 Task: Look for space in Fraccionamiento Real Palmas, Mexico from 1st July, 2023 to 9th July, 2023 for 2 adults in price range Rs.8000 to Rs.15000. Place can be entire place with 1  bedroom having 1 bed and 1 bathroom. Property type can be house, flat, guest house. Booking option can be shelf check-in. Required host language is English.
Action: Mouse moved to (436, 91)
Screenshot: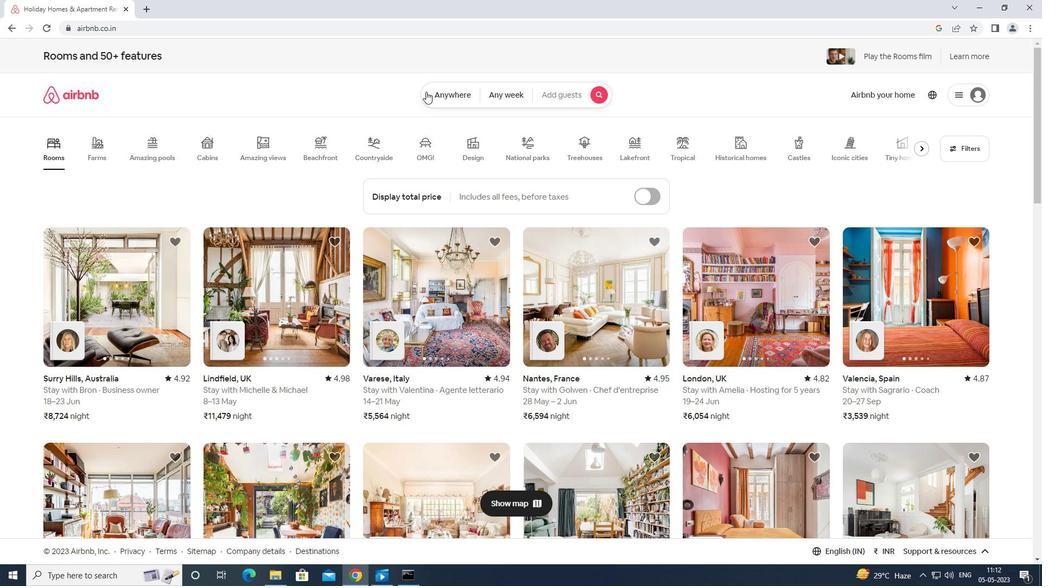 
Action: Mouse pressed left at (436, 91)
Screenshot: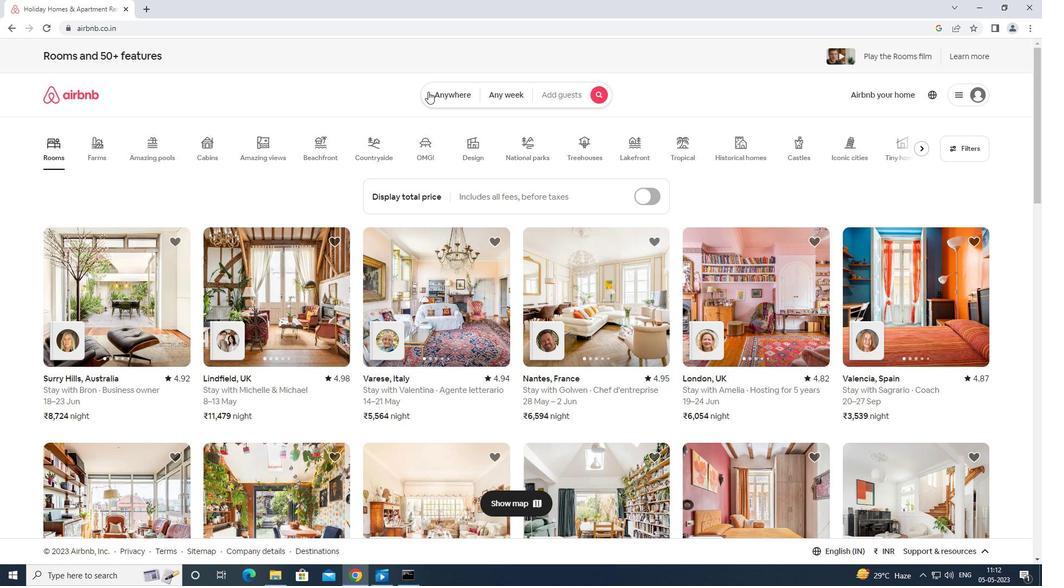 
Action: Mouse moved to (338, 135)
Screenshot: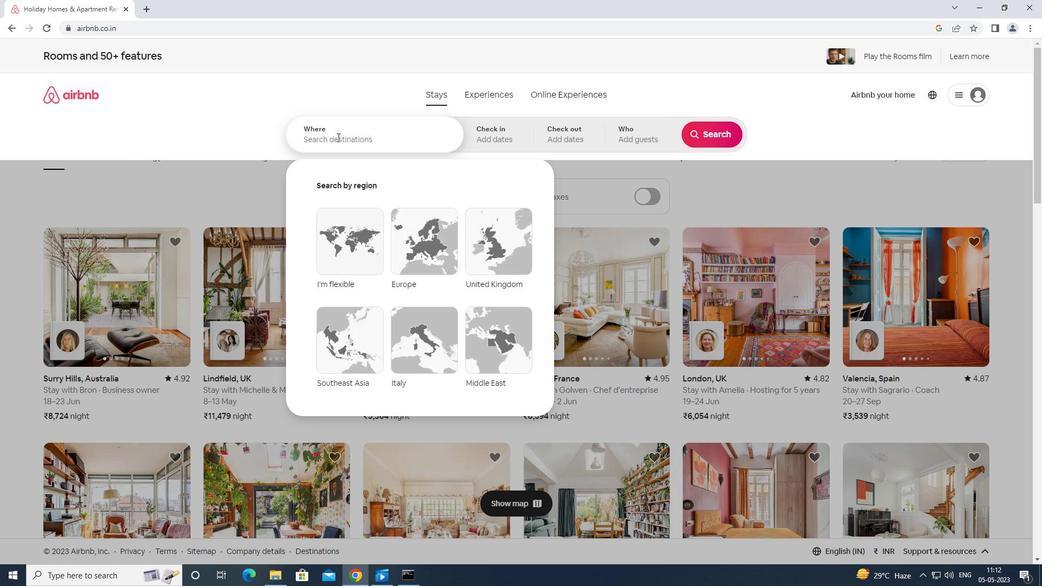 
Action: Mouse pressed left at (338, 135)
Screenshot: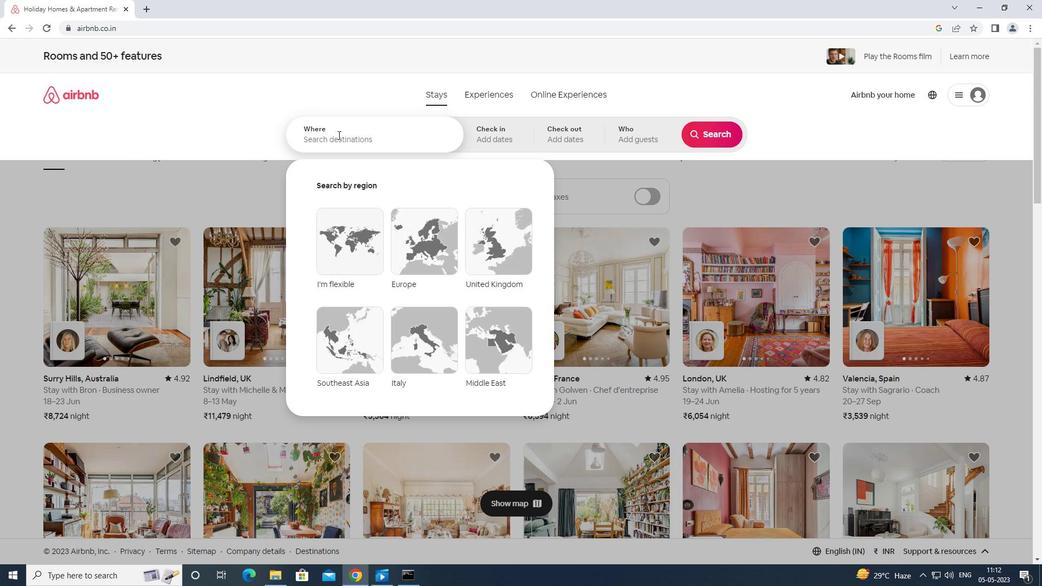 
Action: Key pressed <Key.shift>FRACCIONAMIENTO<Key.space>REAL<Key.space>PALMAS<Key.space>MEXICO<Key.enter>
Screenshot: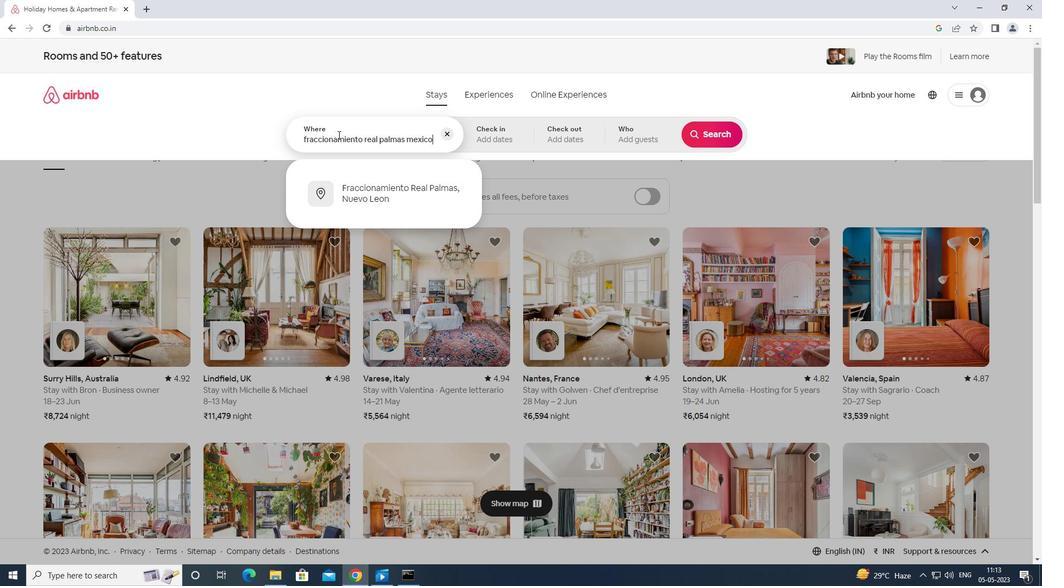 
Action: Mouse moved to (709, 211)
Screenshot: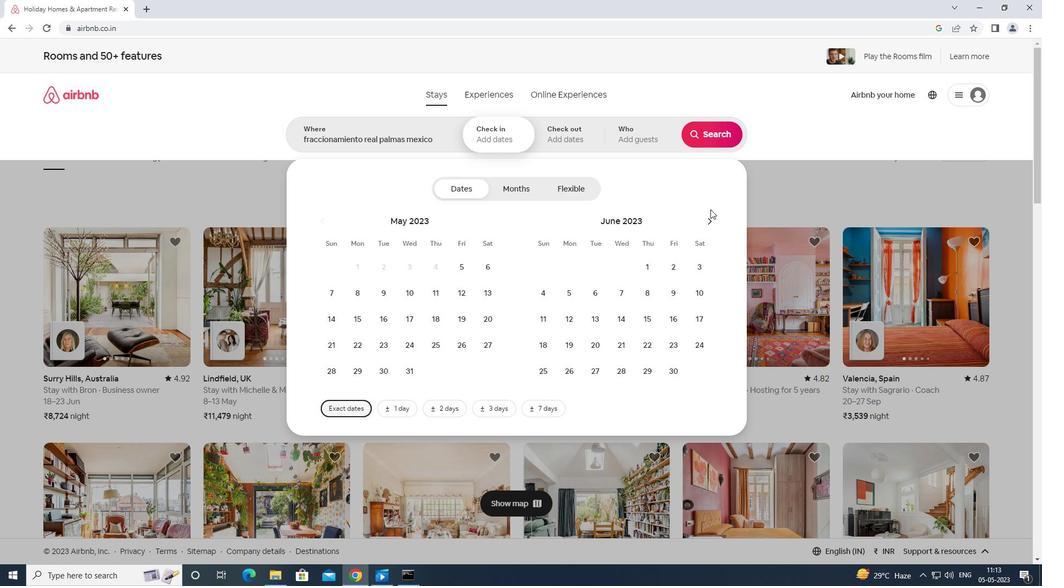 
Action: Mouse pressed left at (709, 211)
Screenshot: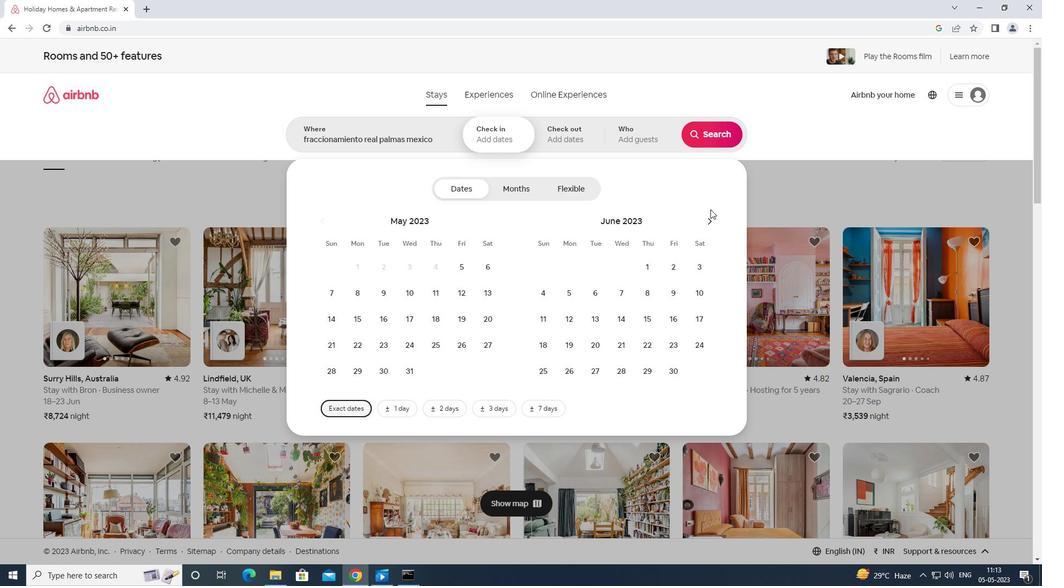 
Action: Mouse moved to (707, 218)
Screenshot: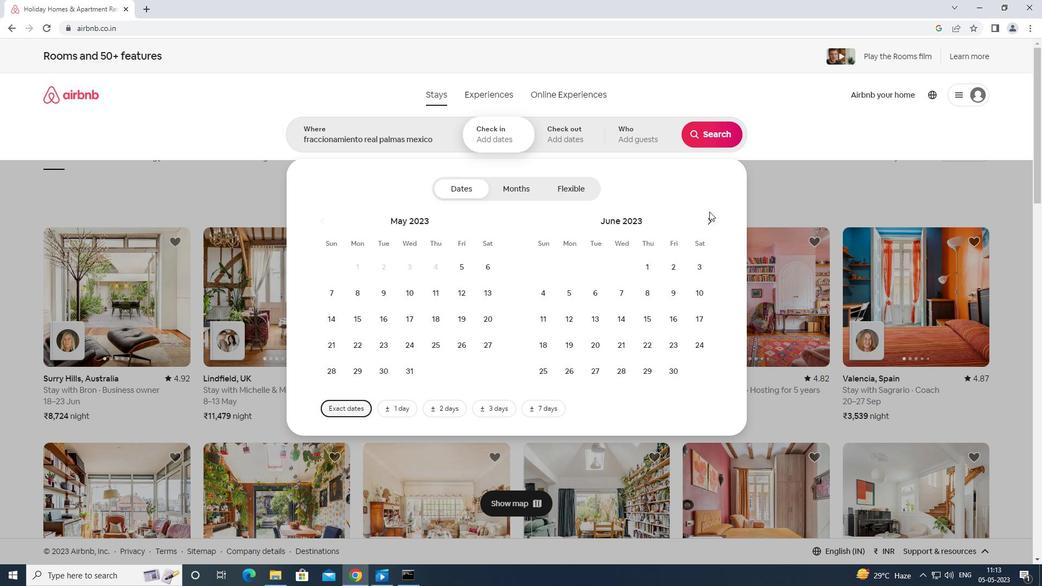 
Action: Mouse pressed left at (707, 218)
Screenshot: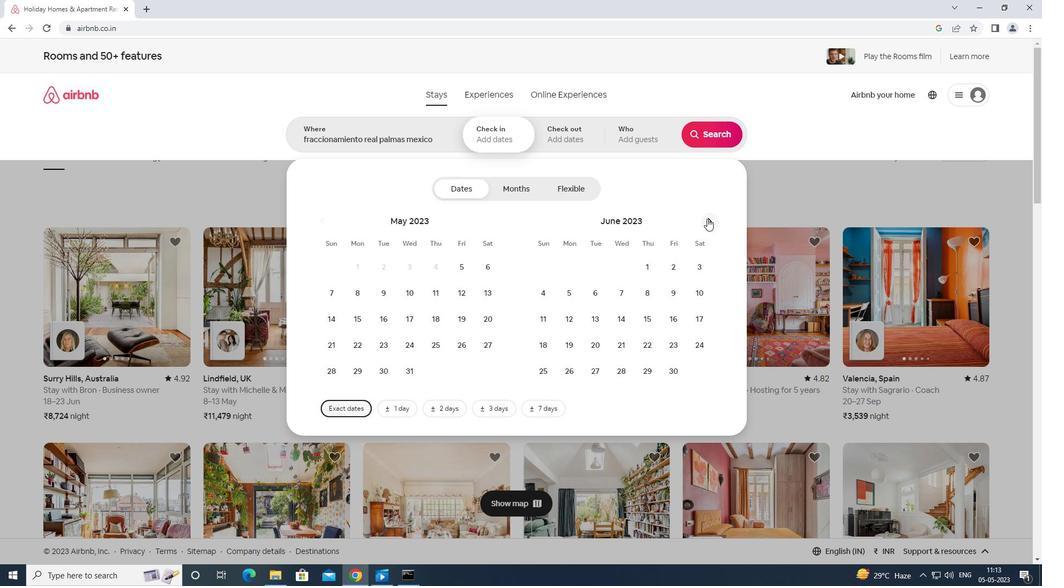 
Action: Mouse moved to (697, 270)
Screenshot: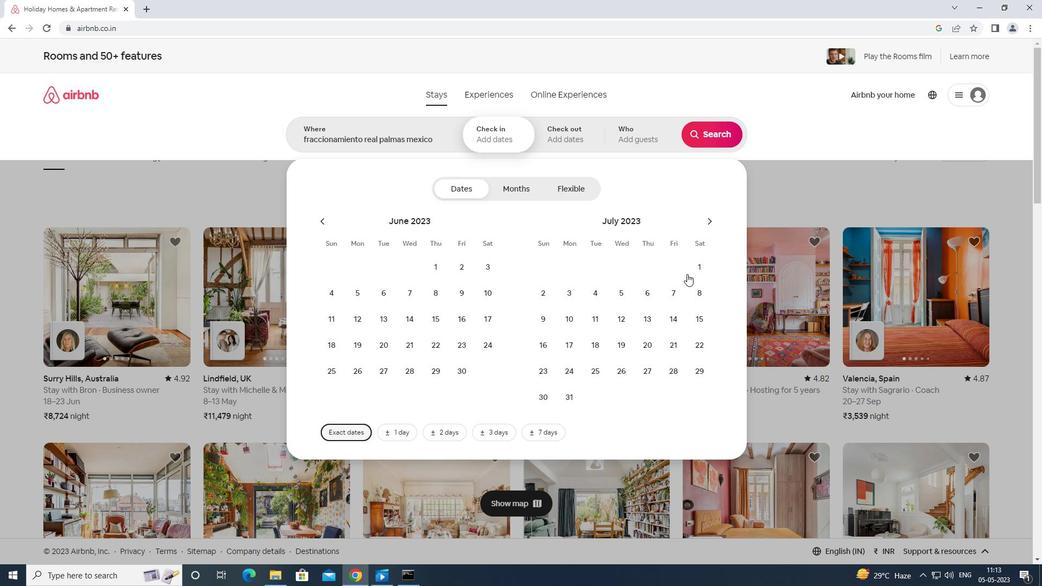 
Action: Mouse pressed left at (697, 270)
Screenshot: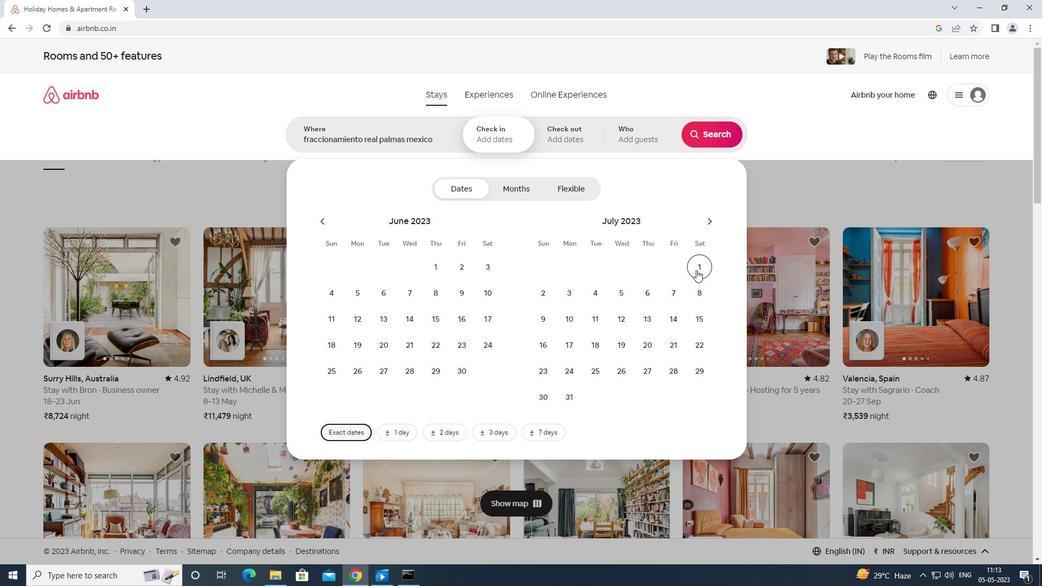 
Action: Mouse moved to (543, 317)
Screenshot: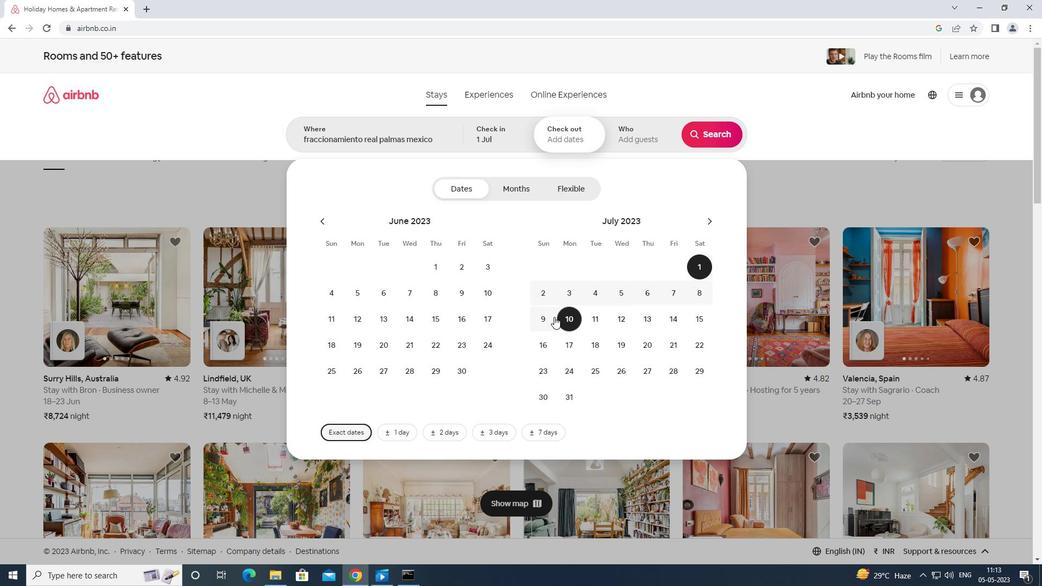 
Action: Mouse pressed left at (543, 317)
Screenshot: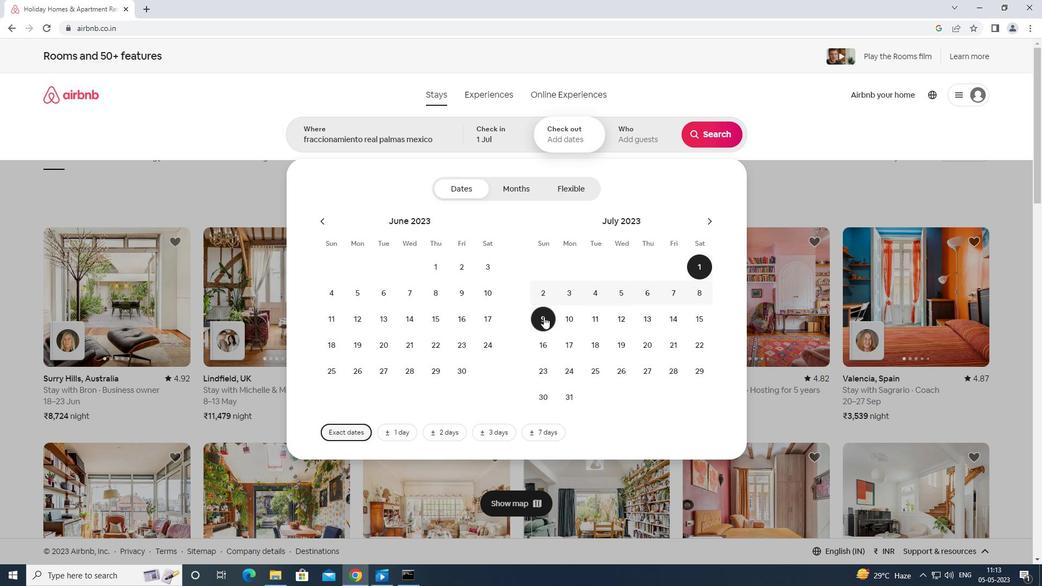 
Action: Mouse moved to (651, 142)
Screenshot: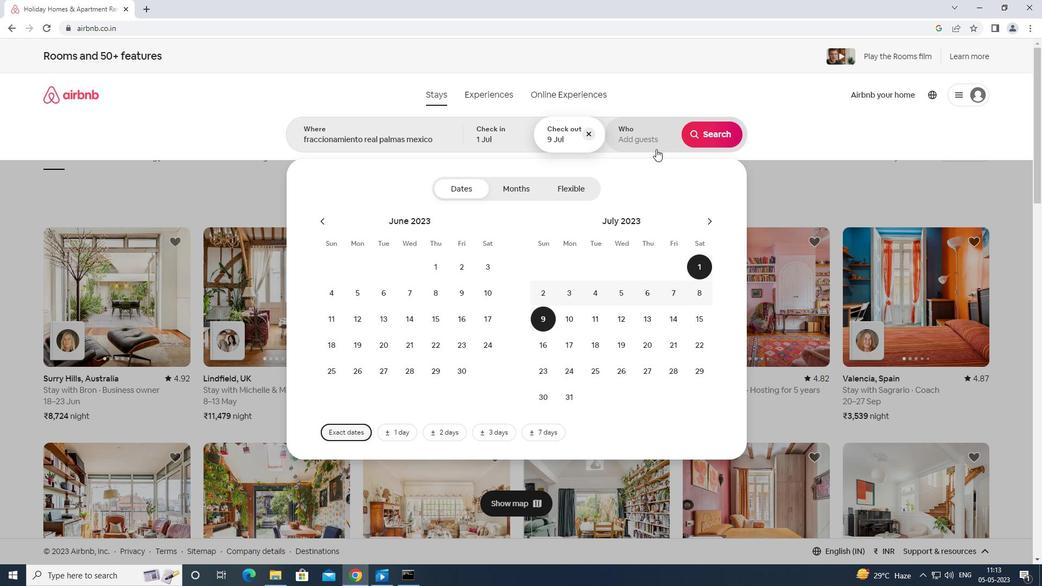 
Action: Mouse pressed left at (651, 142)
Screenshot: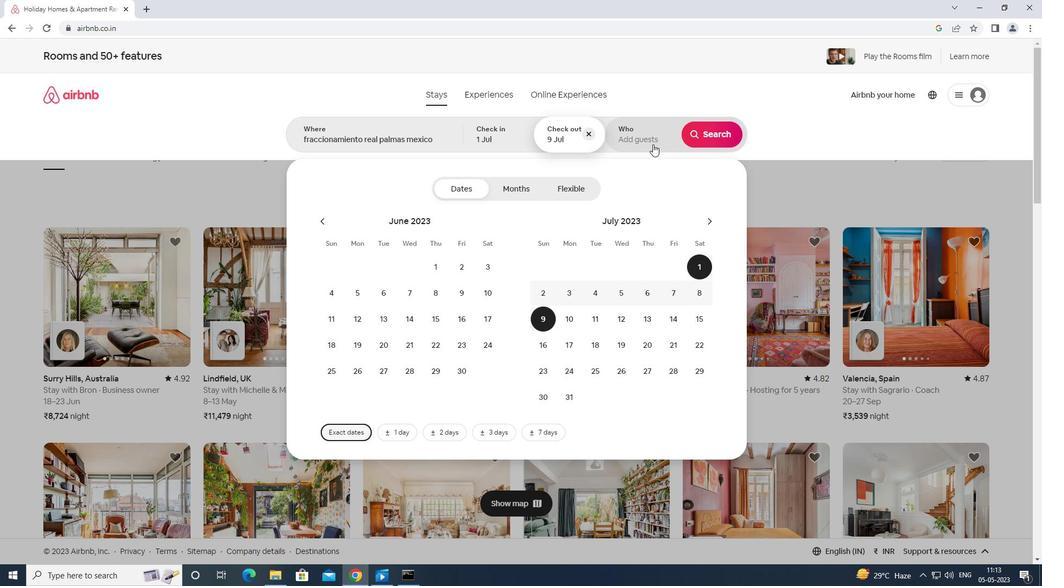 
Action: Mouse moved to (717, 194)
Screenshot: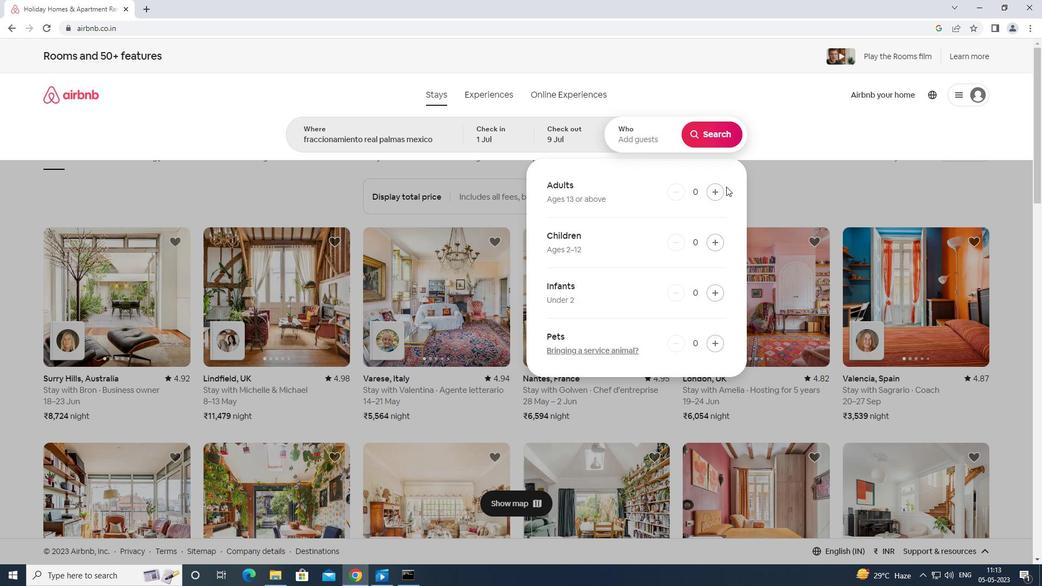 
Action: Mouse pressed left at (717, 194)
Screenshot: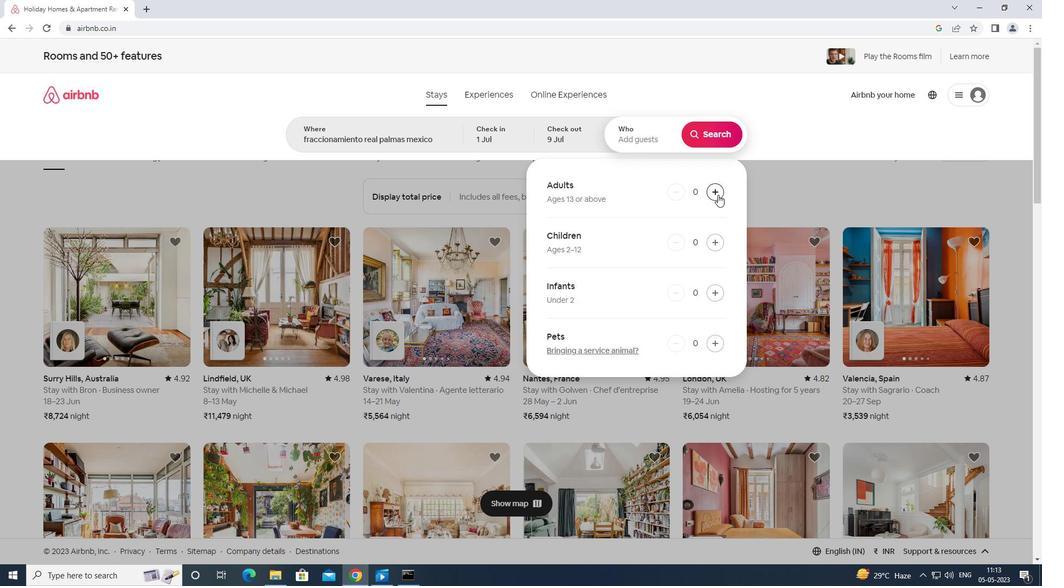 
Action: Mouse pressed left at (717, 194)
Screenshot: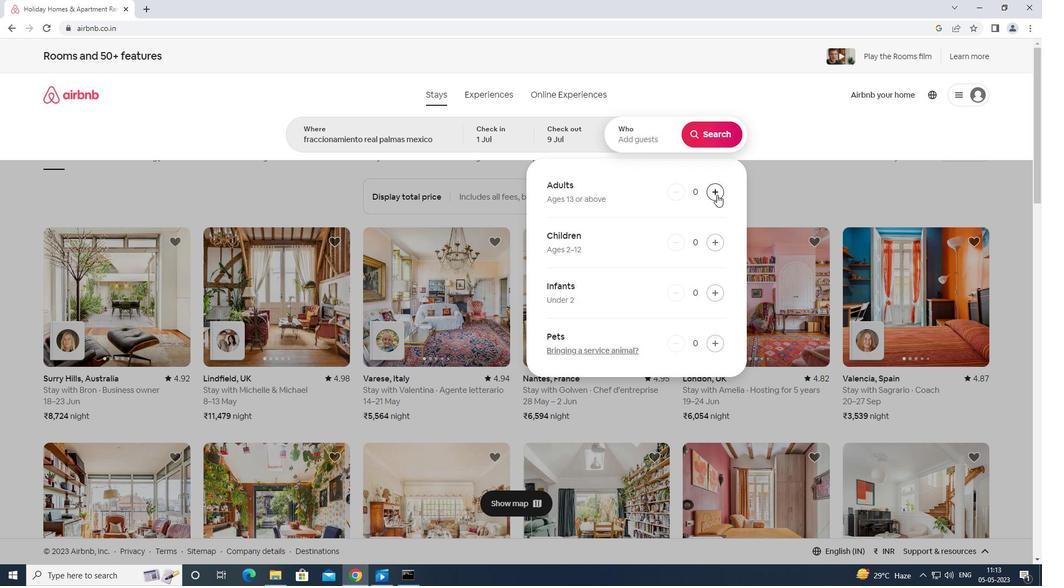 
Action: Mouse moved to (719, 138)
Screenshot: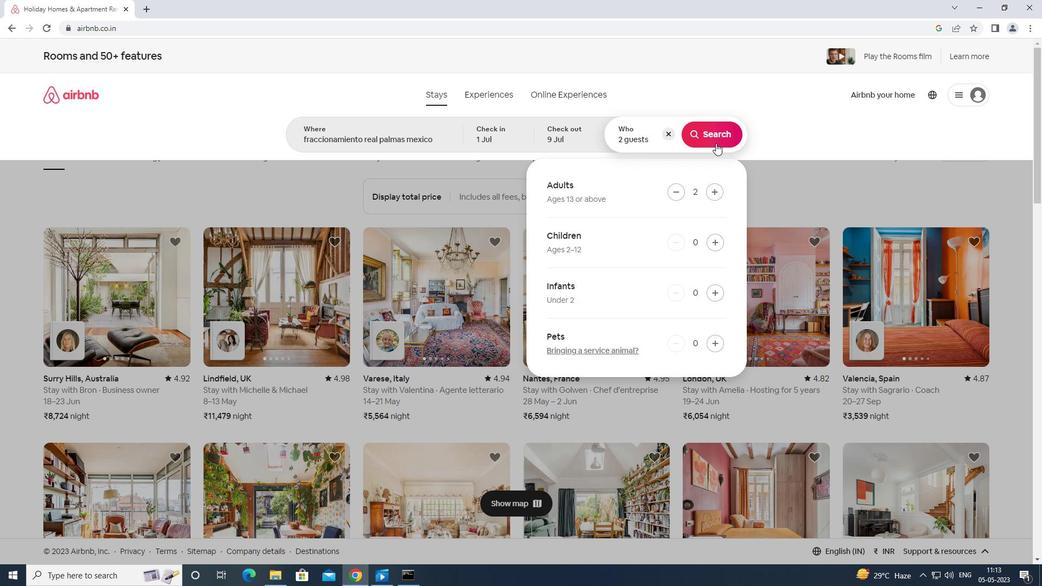 
Action: Mouse pressed left at (719, 138)
Screenshot: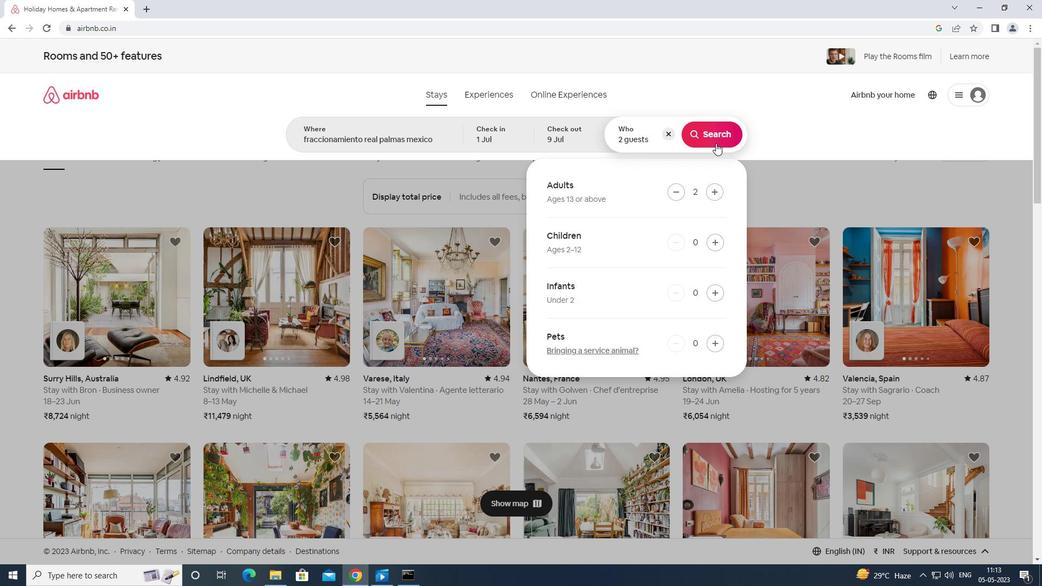 
Action: Mouse moved to (1009, 108)
Screenshot: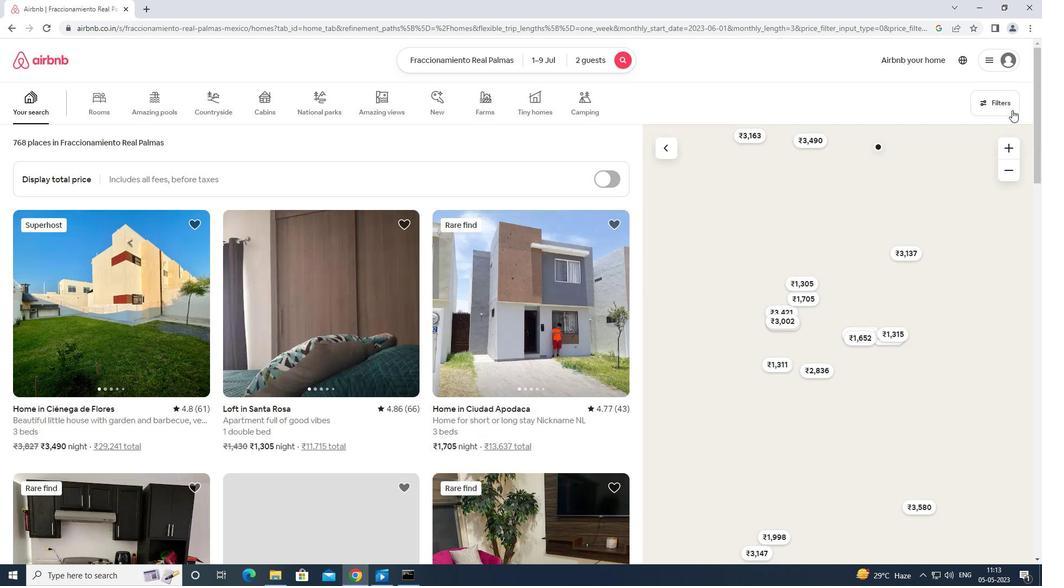 
Action: Mouse pressed left at (1009, 108)
Screenshot: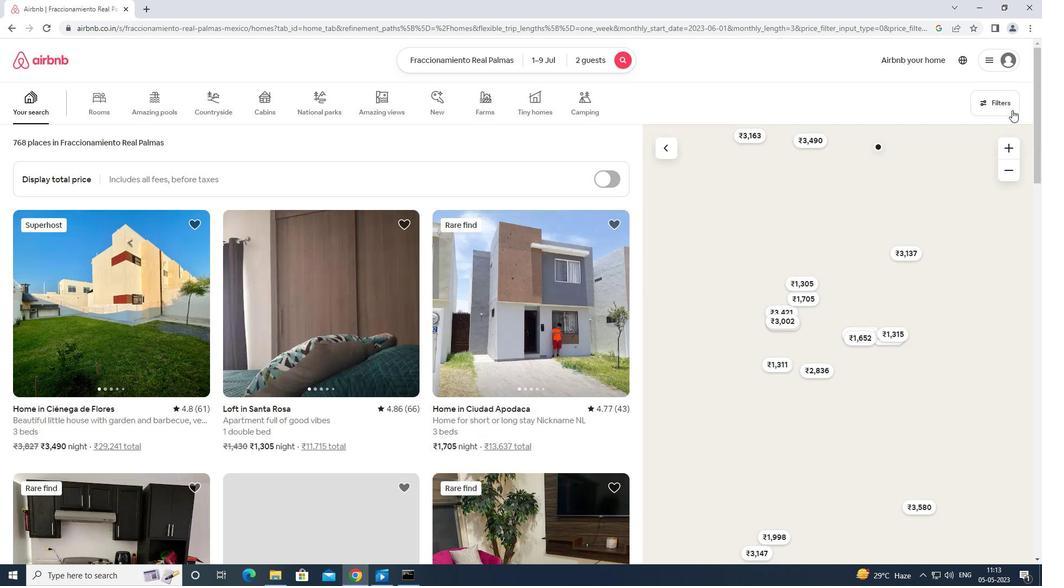 
Action: Mouse moved to (401, 363)
Screenshot: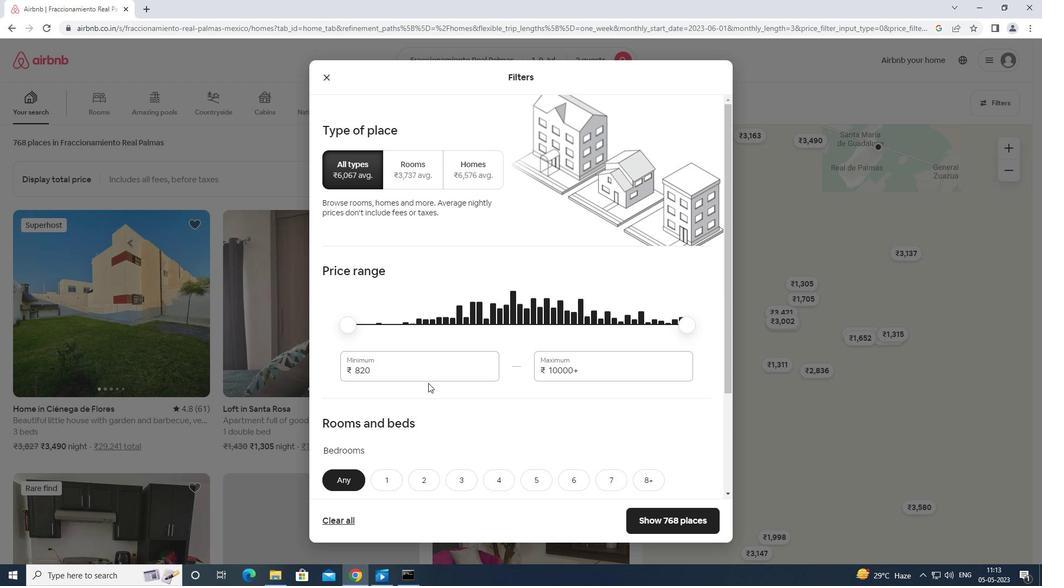 
Action: Mouse pressed left at (401, 363)
Screenshot: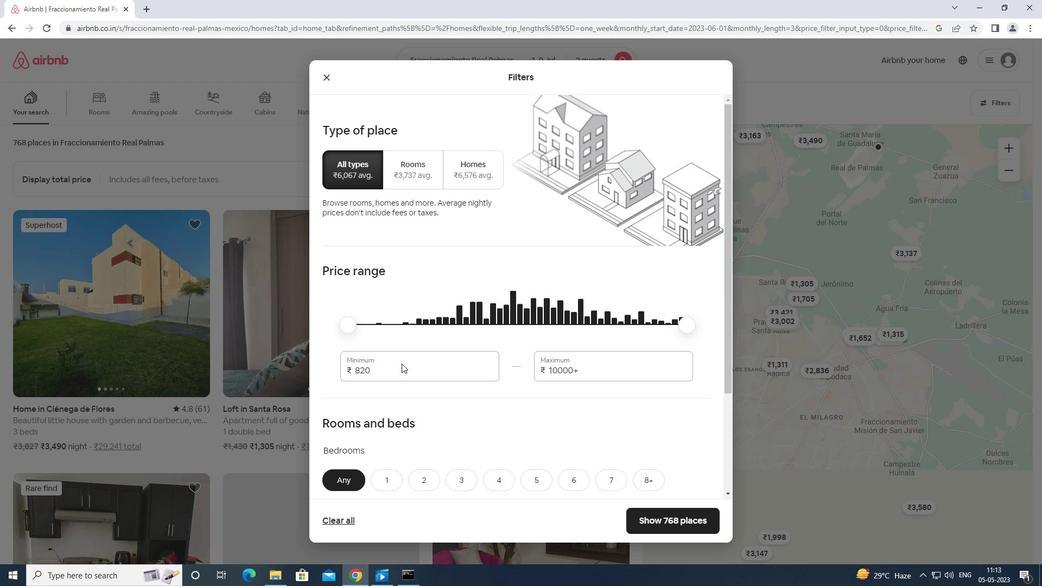 
Action: Key pressed <Key.backspace><Key.backspace><Key.backspace><Key.backspace><Key.backspace>8000
Screenshot: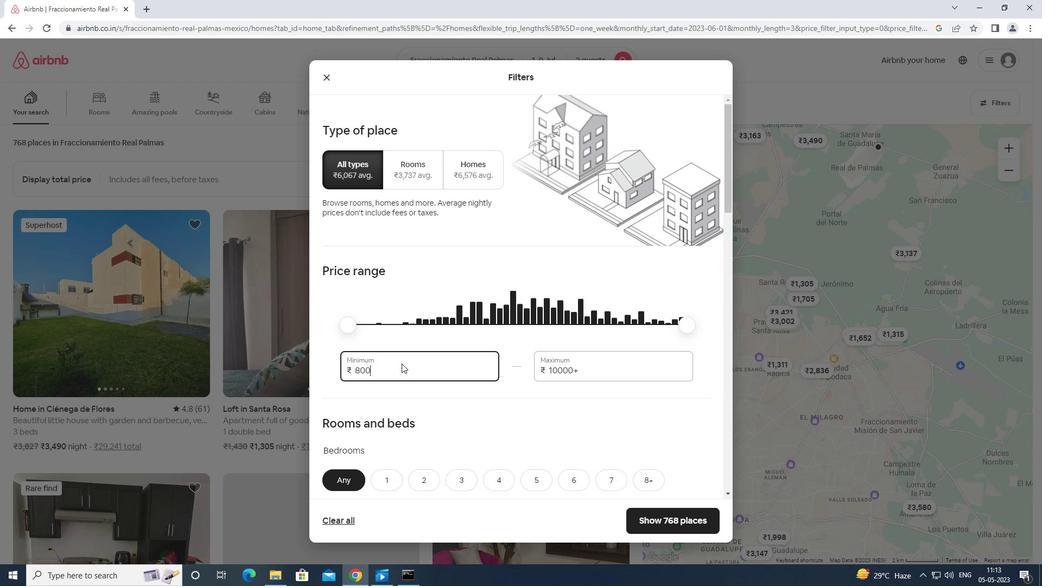 
Action: Mouse moved to (588, 370)
Screenshot: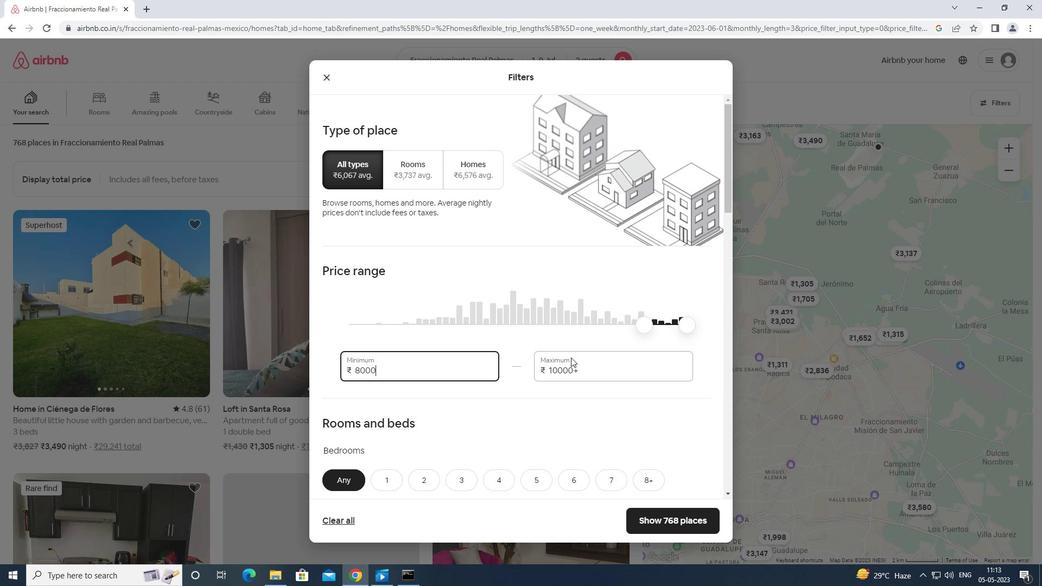 
Action: Mouse pressed left at (588, 370)
Screenshot: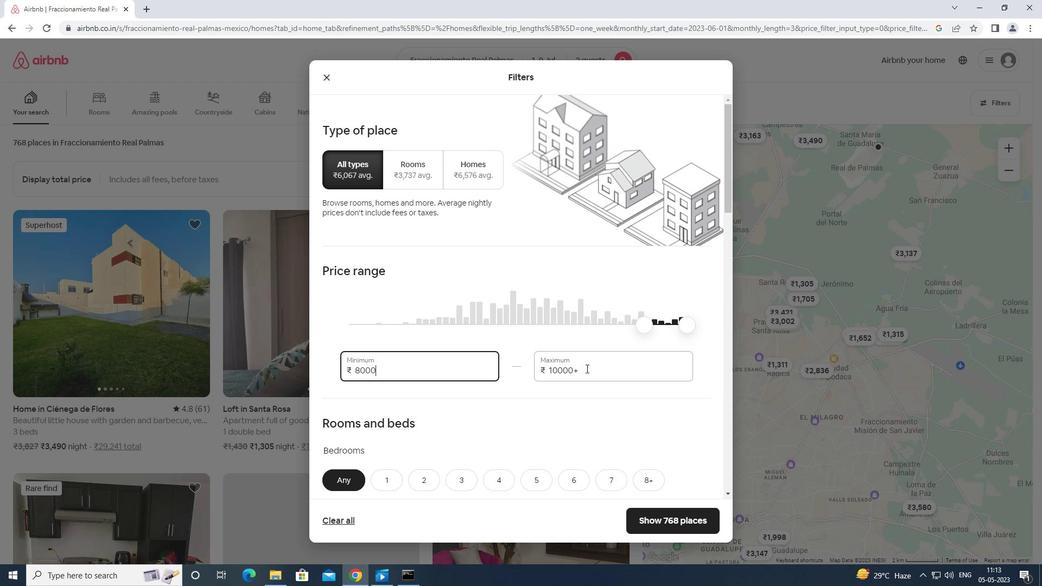 
Action: Key pressed <Key.backspace>
Screenshot: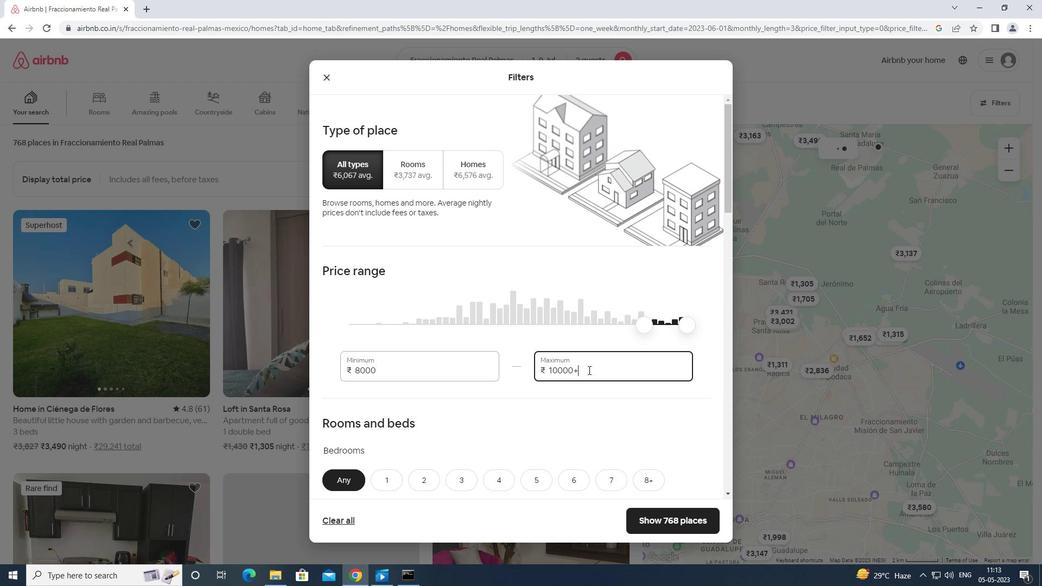 
Action: Mouse moved to (587, 370)
Screenshot: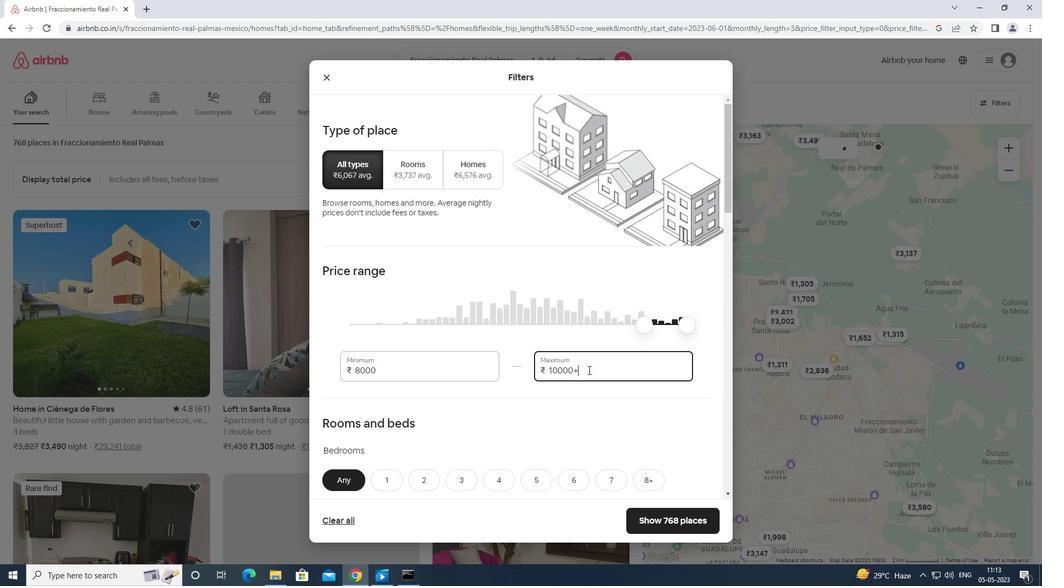 
Action: Key pressed <Key.backspace><Key.backspace><Key.backspace><Key.backspace><Key.backspace><Key.backspace><Key.backspace><Key.backspace><Key.backspace><Key.backspace><Key.backspace><Key.backspace>
Screenshot: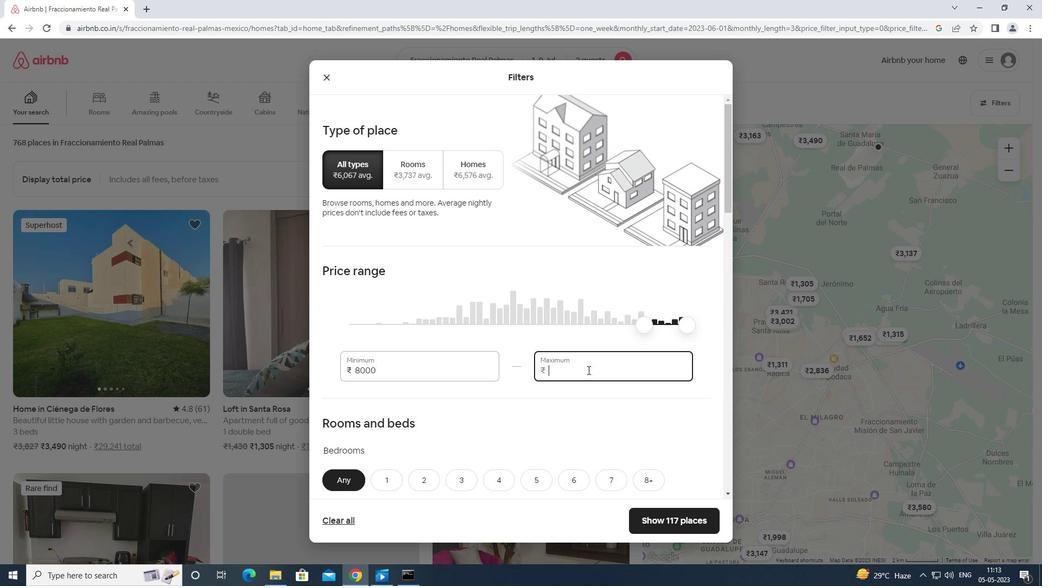 
Action: Mouse moved to (587, 370)
Screenshot: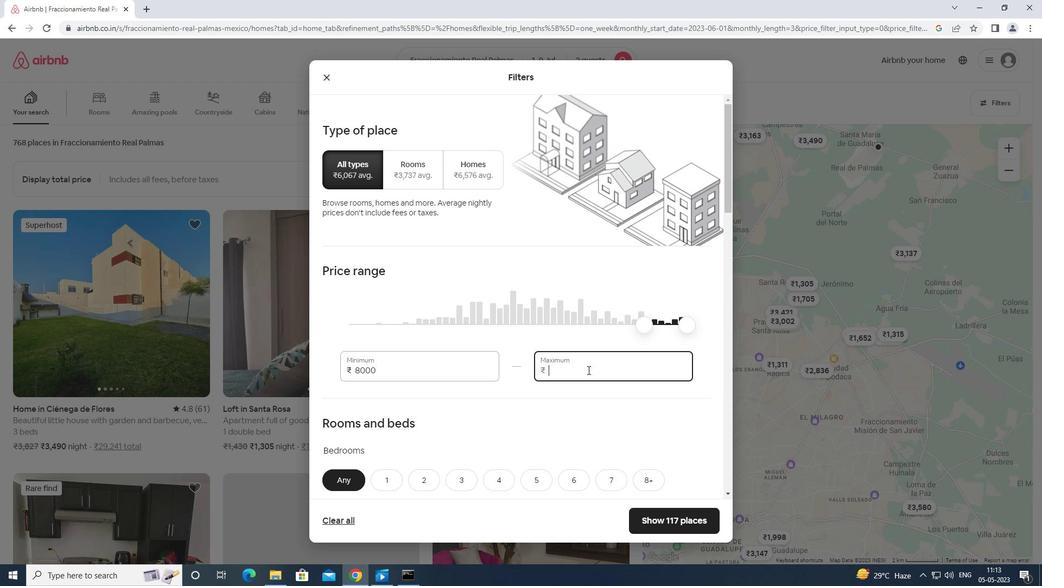 
Action: Key pressed 15000
Screenshot: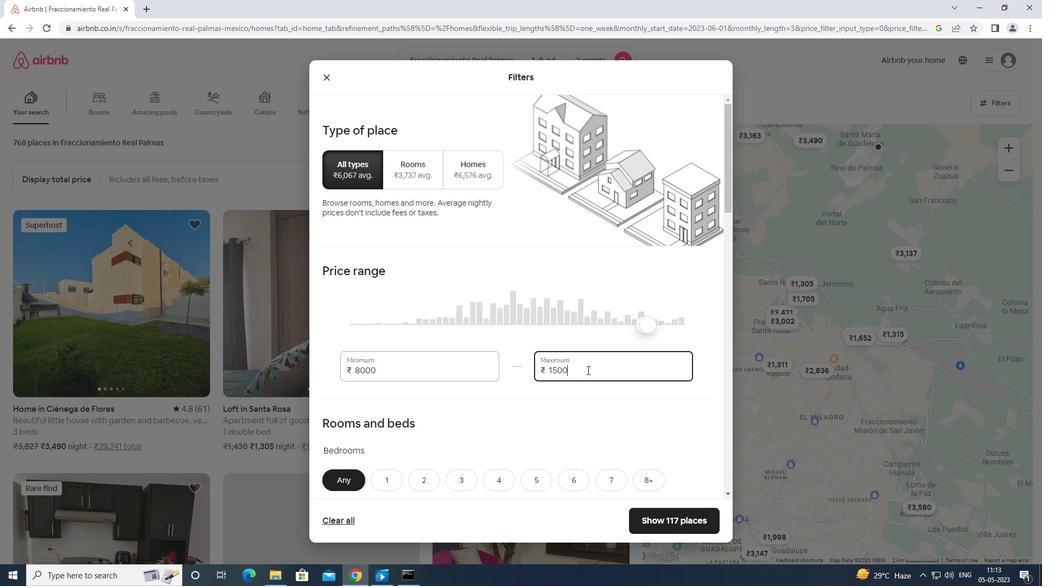 
Action: Mouse moved to (562, 358)
Screenshot: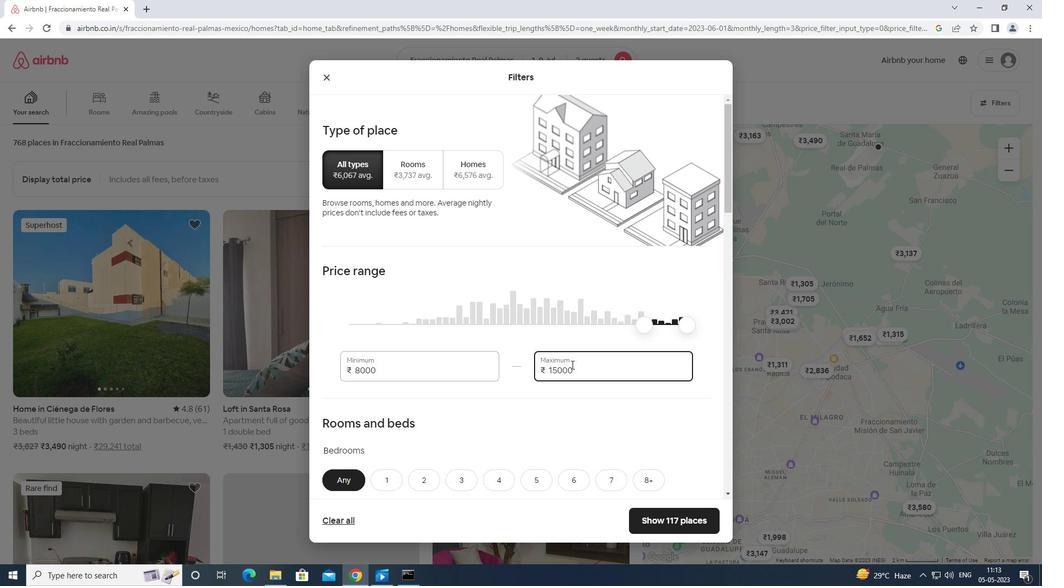 
Action: Mouse scrolled (562, 358) with delta (0, 0)
Screenshot: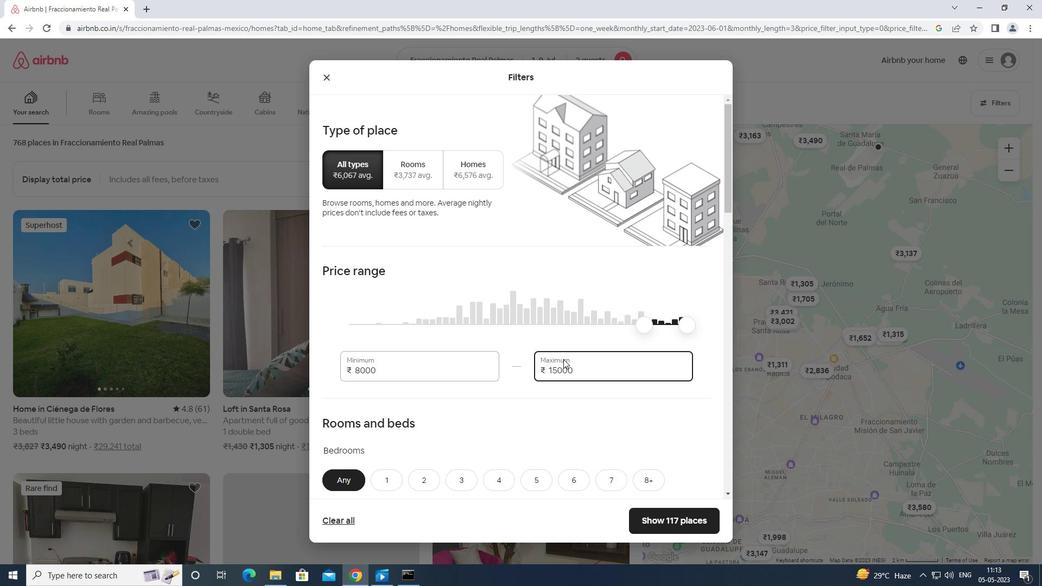 
Action: Mouse scrolled (562, 358) with delta (0, 0)
Screenshot: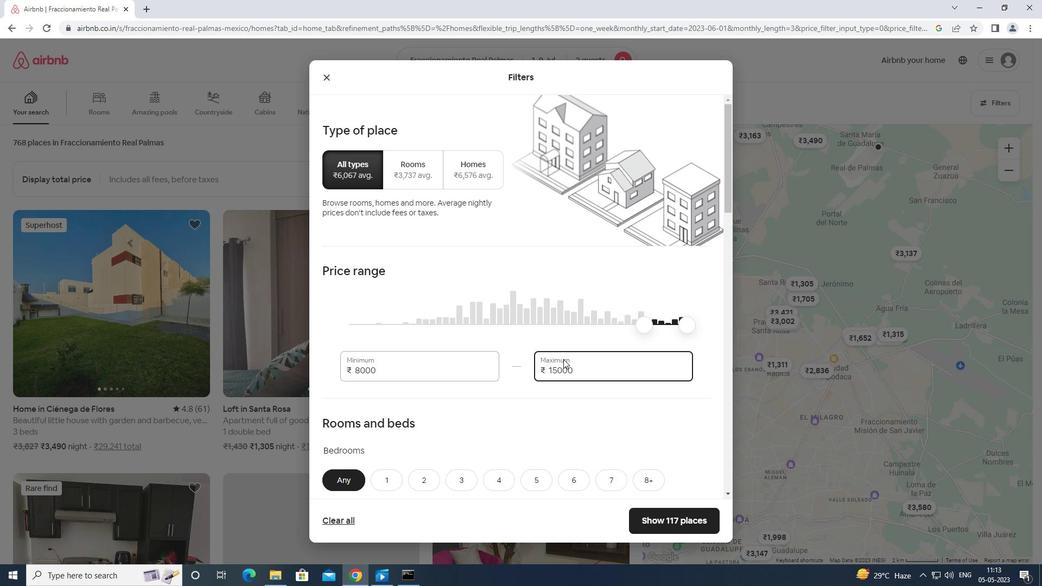 
Action: Mouse scrolled (562, 358) with delta (0, 0)
Screenshot: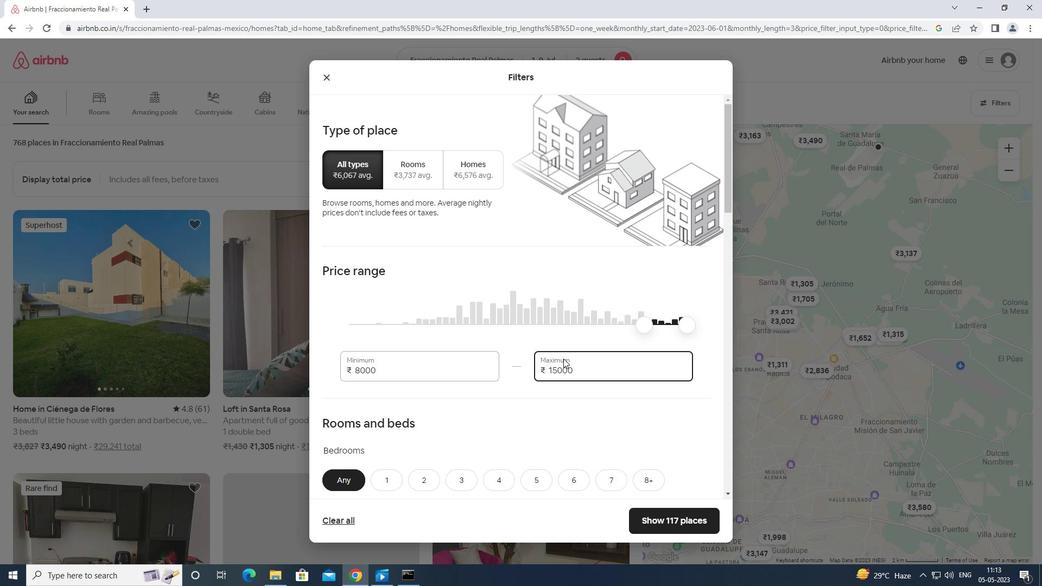 
Action: Mouse moved to (386, 313)
Screenshot: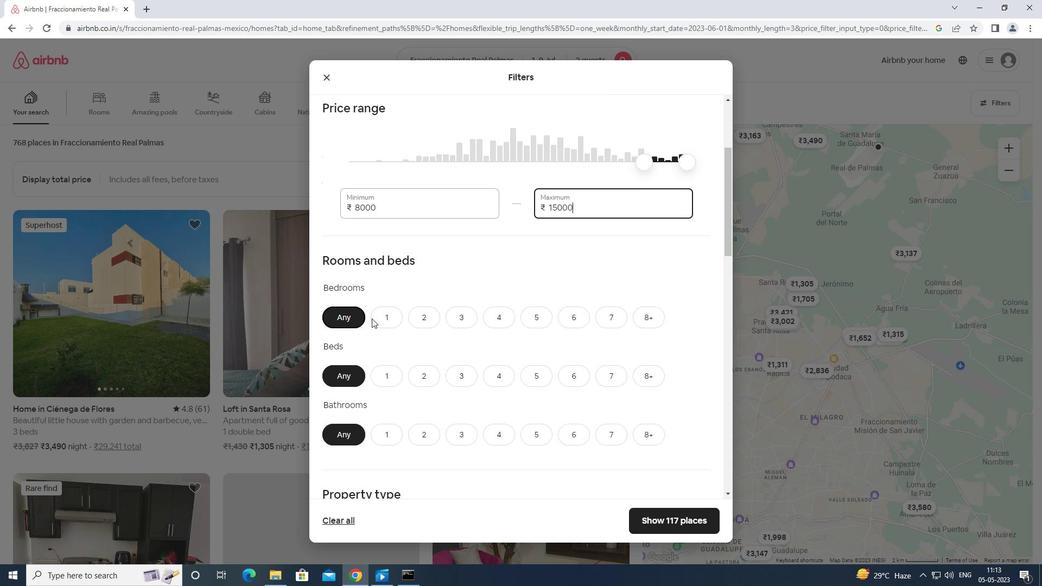 
Action: Mouse pressed left at (386, 313)
Screenshot: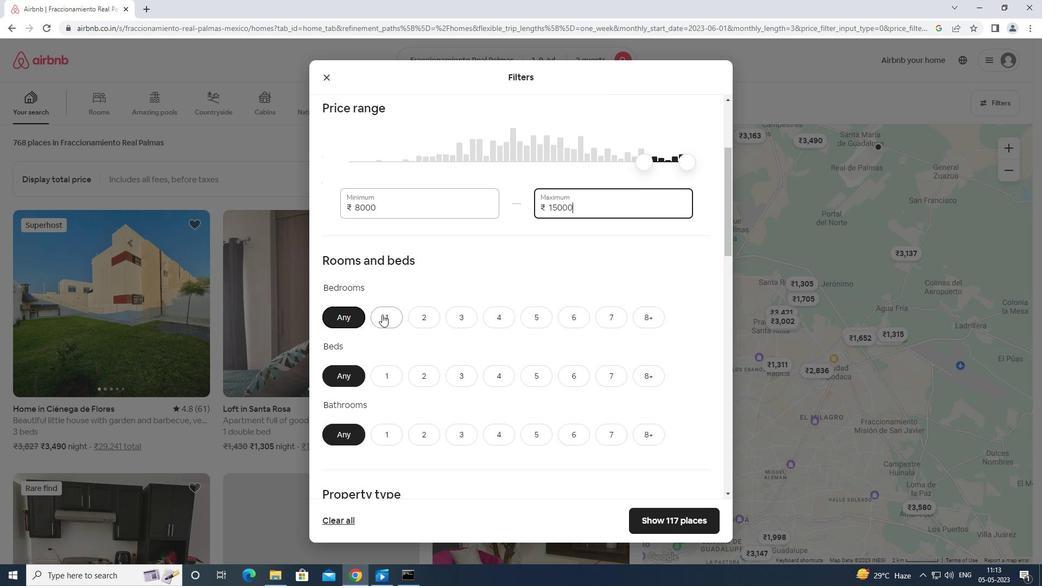 
Action: Mouse moved to (390, 380)
Screenshot: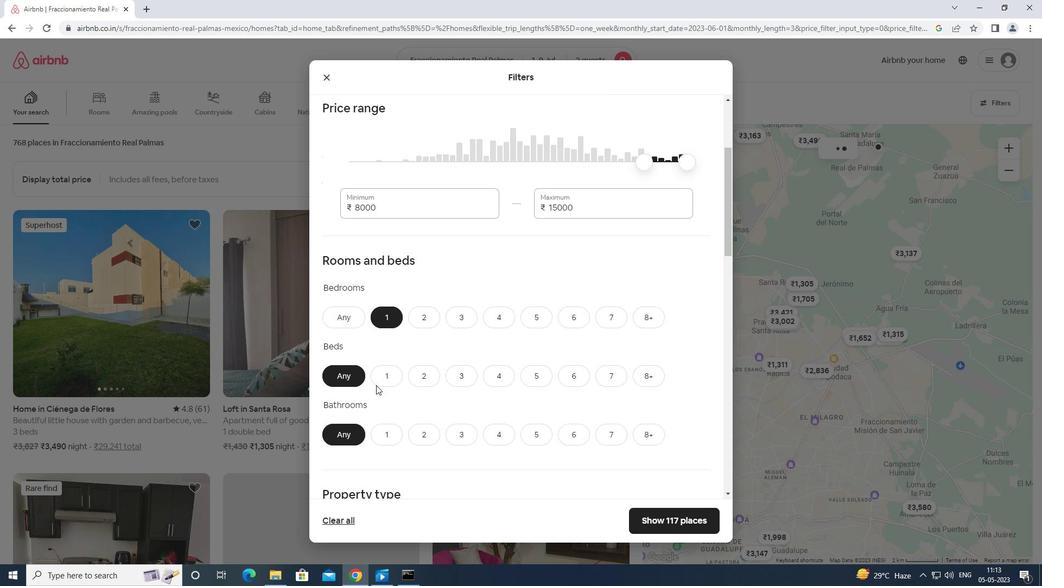 
Action: Mouse pressed left at (390, 380)
Screenshot: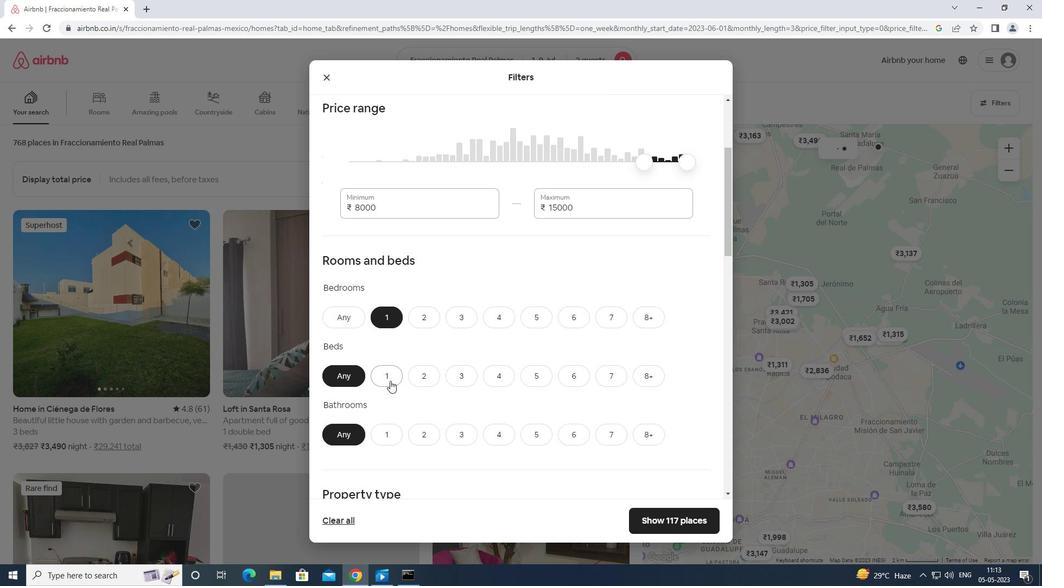 
Action: Mouse moved to (392, 431)
Screenshot: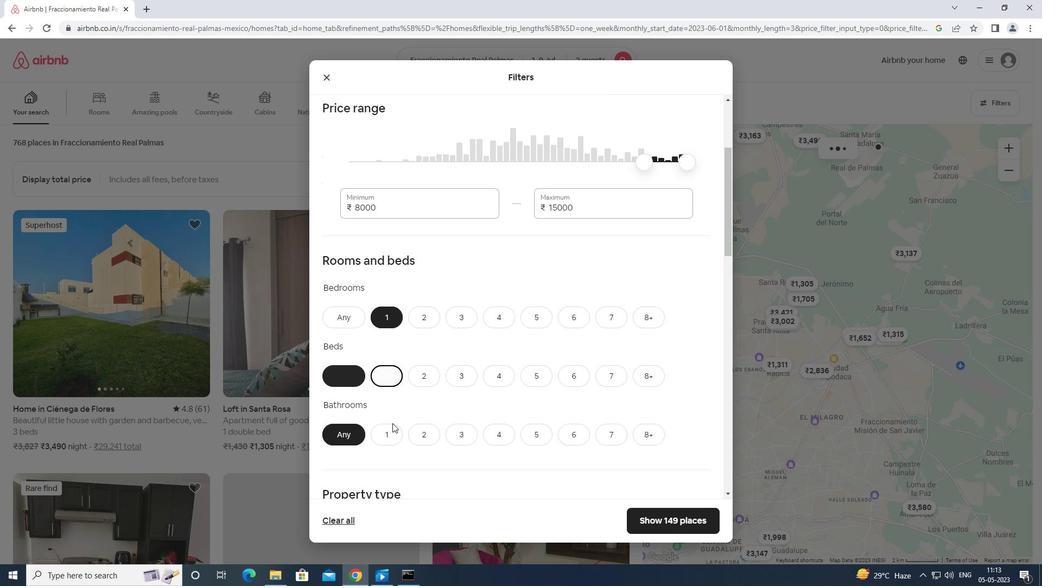 
Action: Mouse pressed left at (392, 431)
Screenshot: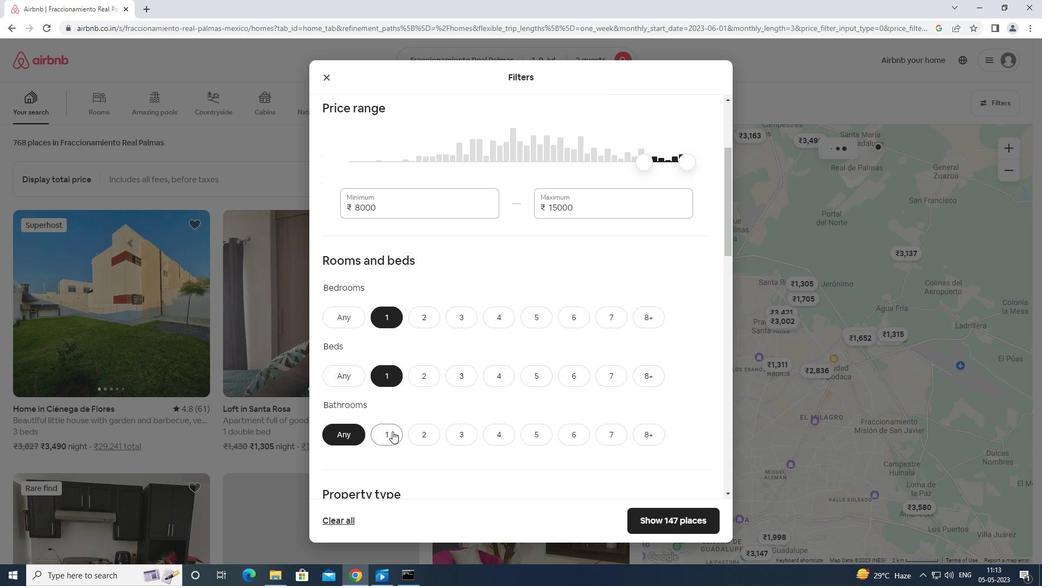 
Action: Mouse scrolled (392, 431) with delta (0, 0)
Screenshot: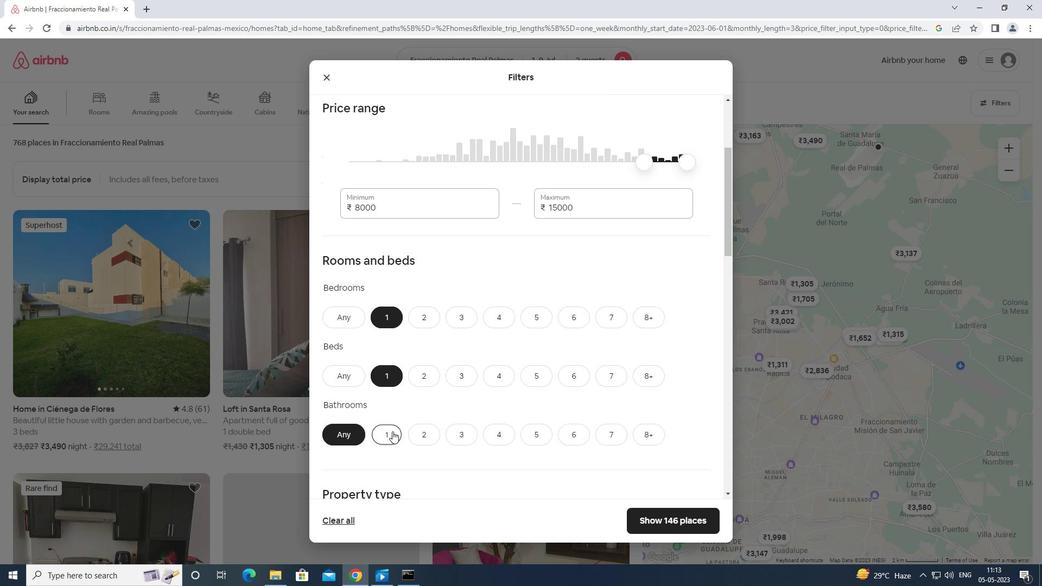 
Action: Mouse scrolled (392, 431) with delta (0, 0)
Screenshot: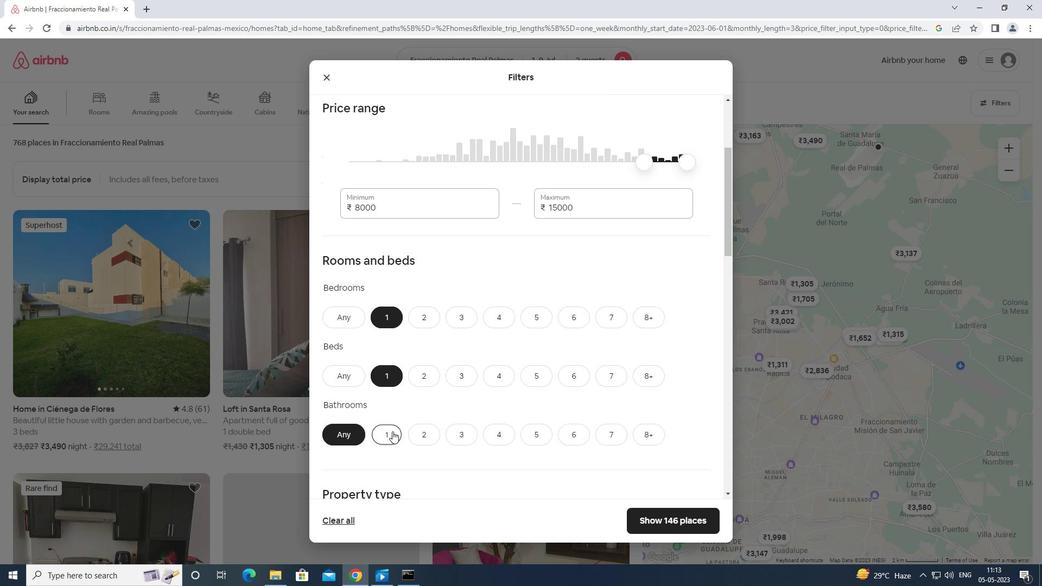 
Action: Mouse scrolled (392, 431) with delta (0, 0)
Screenshot: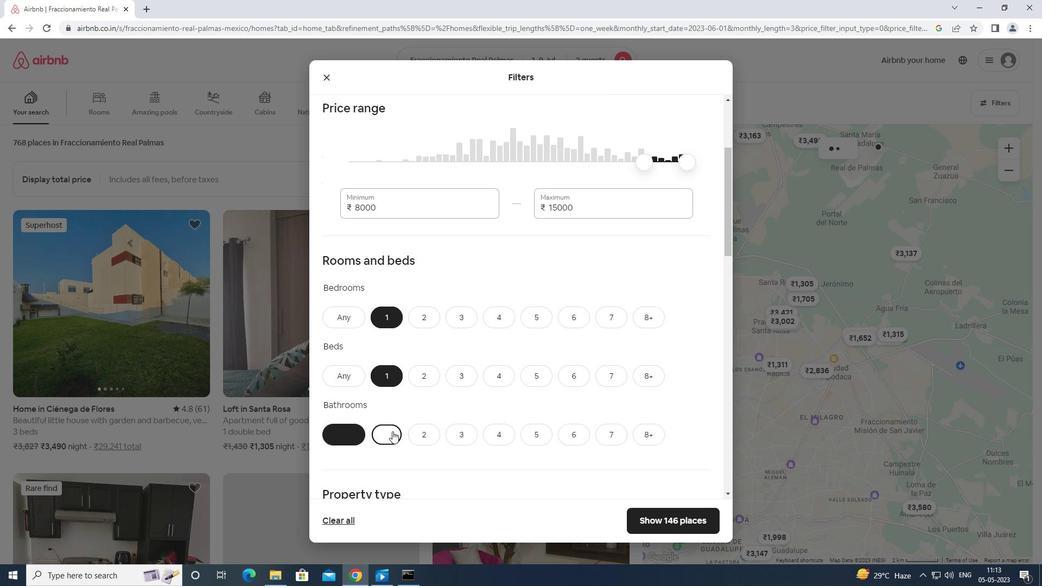 
Action: Mouse moved to (360, 392)
Screenshot: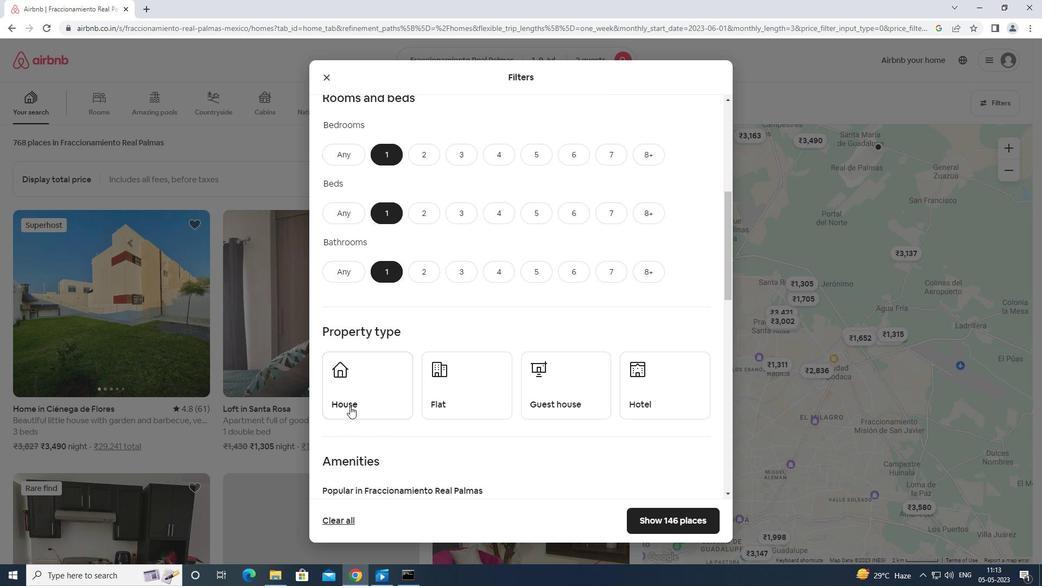 
Action: Mouse pressed left at (360, 392)
Screenshot: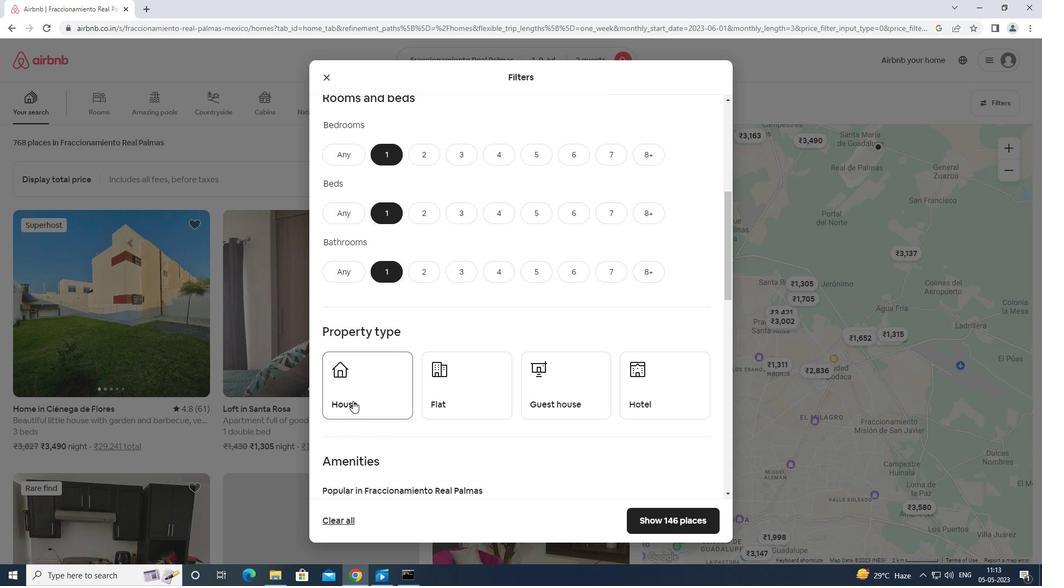
Action: Mouse moved to (458, 382)
Screenshot: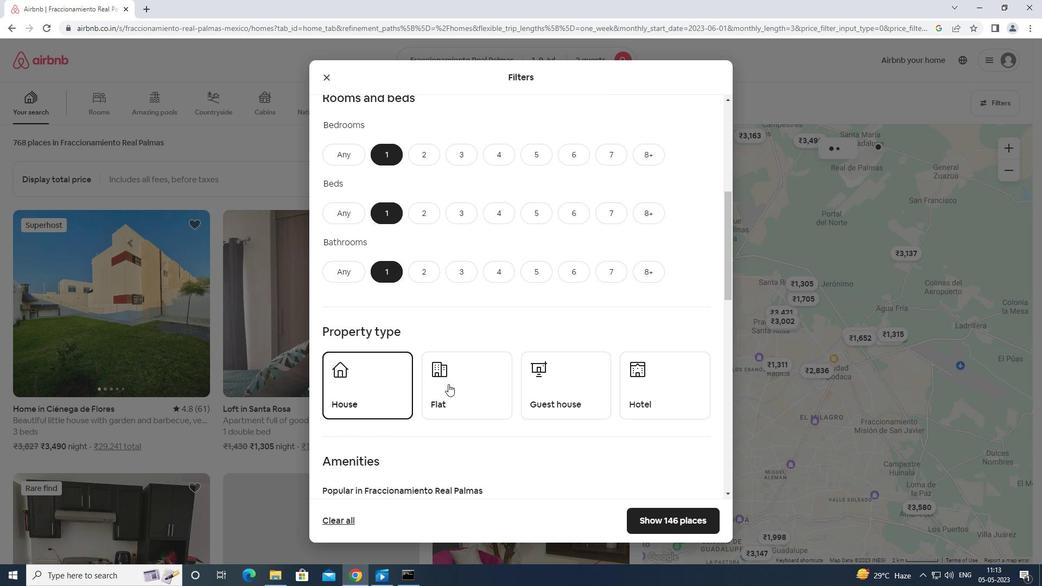 
Action: Mouse pressed left at (458, 382)
Screenshot: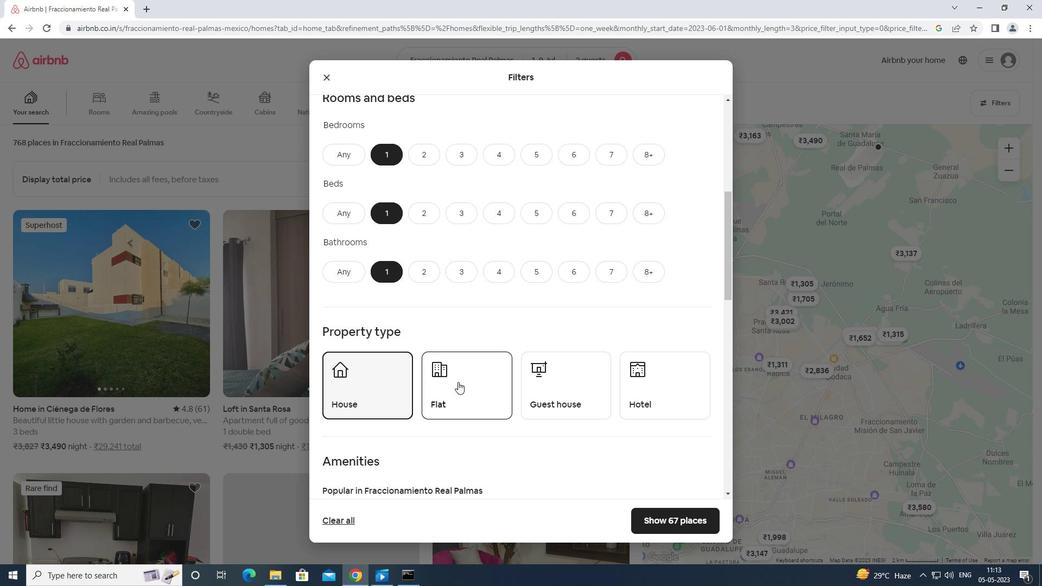 
Action: Mouse moved to (555, 386)
Screenshot: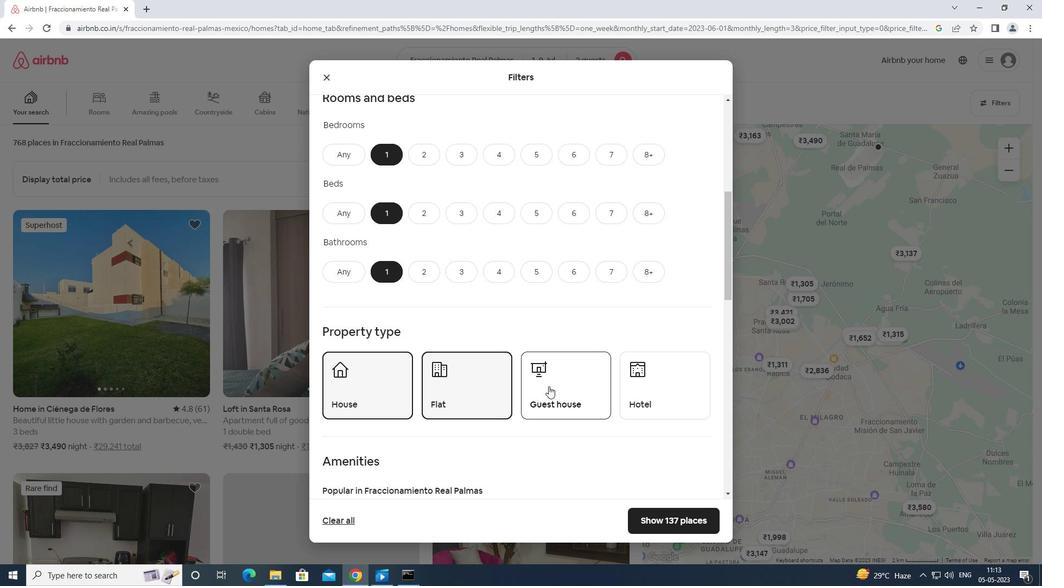 
Action: Mouse pressed left at (555, 386)
Screenshot: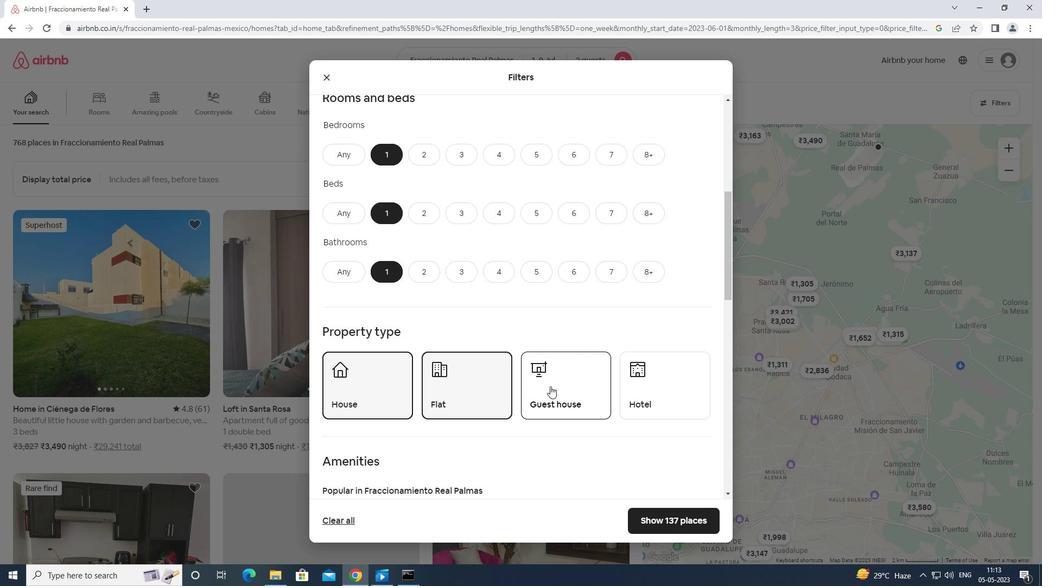 
Action: Mouse moved to (558, 382)
Screenshot: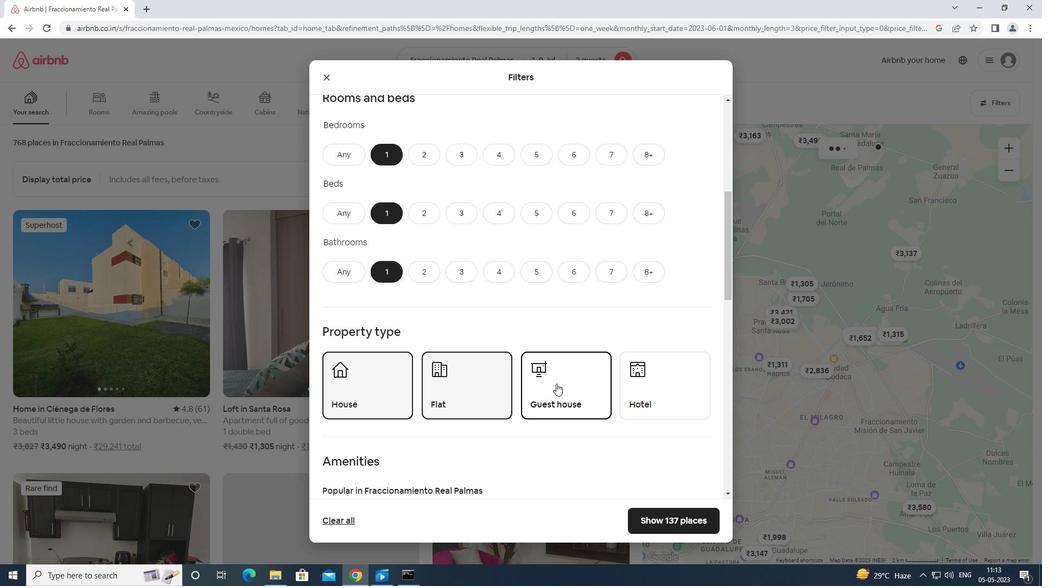 
Action: Mouse scrolled (558, 381) with delta (0, 0)
Screenshot: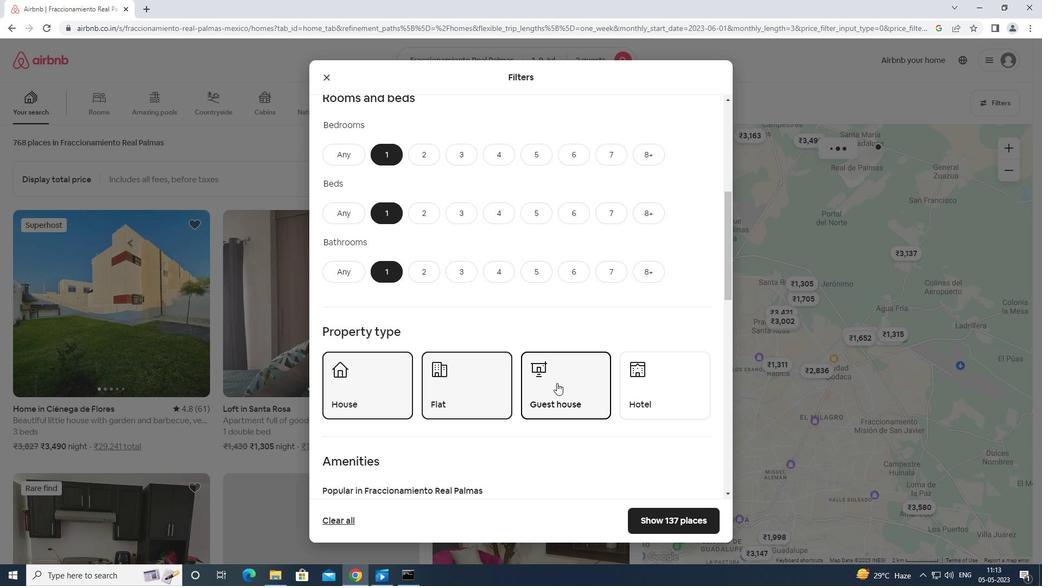 
Action: Mouse scrolled (558, 381) with delta (0, 0)
Screenshot: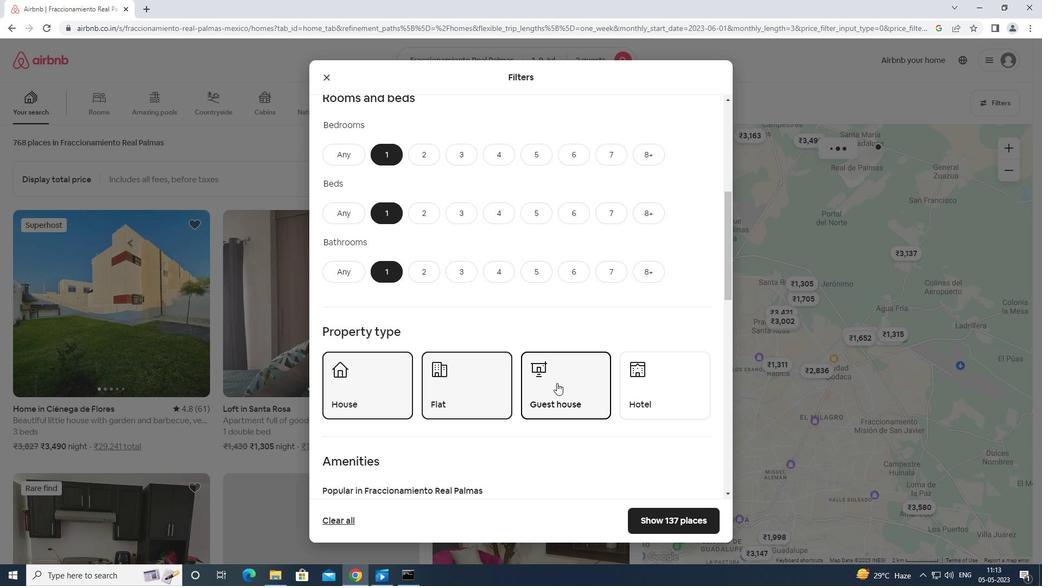 
Action: Mouse scrolled (558, 381) with delta (0, 0)
Screenshot: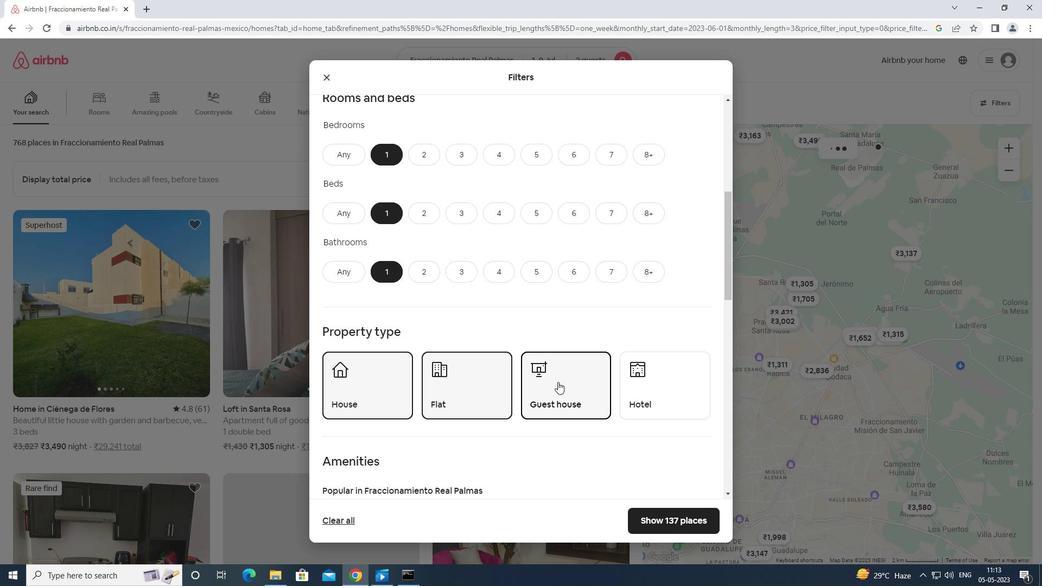 
Action: Mouse scrolled (558, 381) with delta (0, 0)
Screenshot: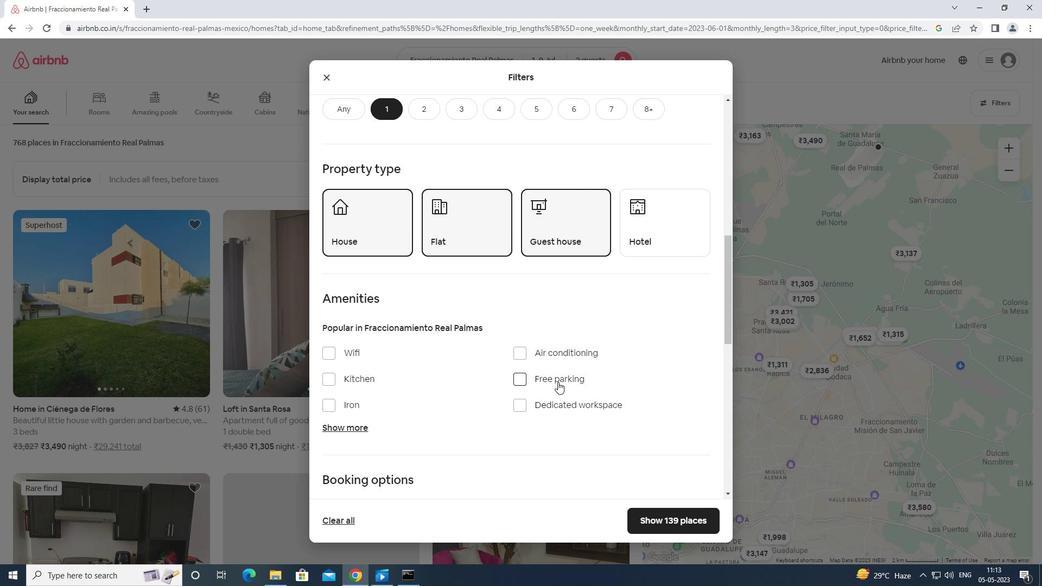 
Action: Mouse scrolled (558, 381) with delta (0, 0)
Screenshot: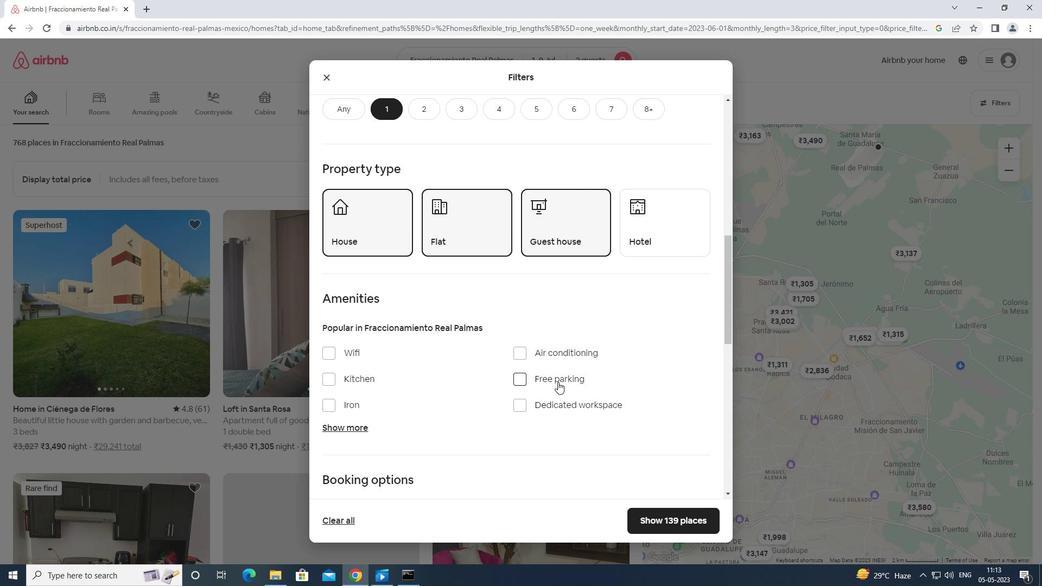 
Action: Mouse scrolled (558, 381) with delta (0, 0)
Screenshot: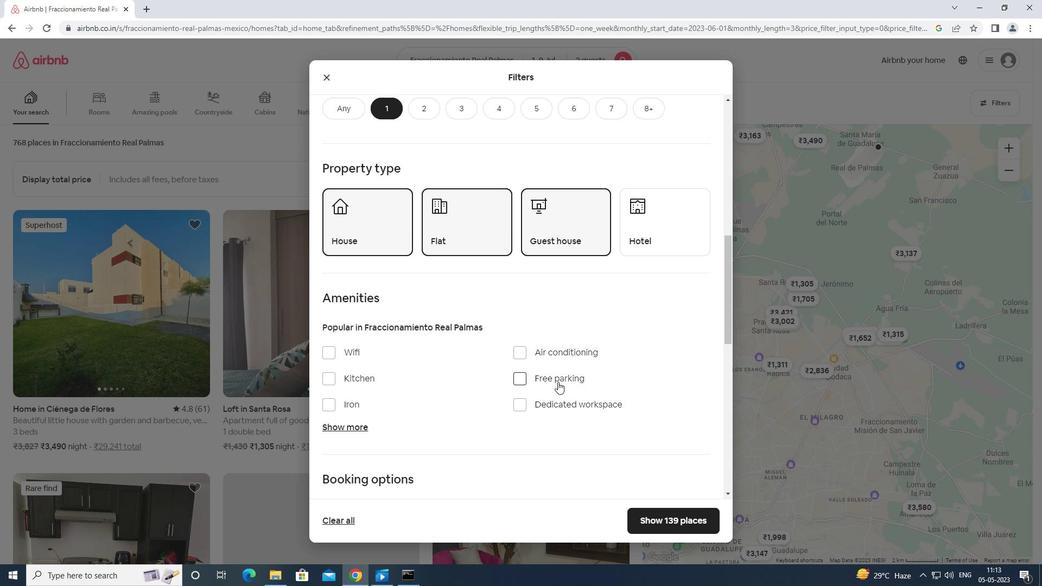 
Action: Mouse moved to (559, 381)
Screenshot: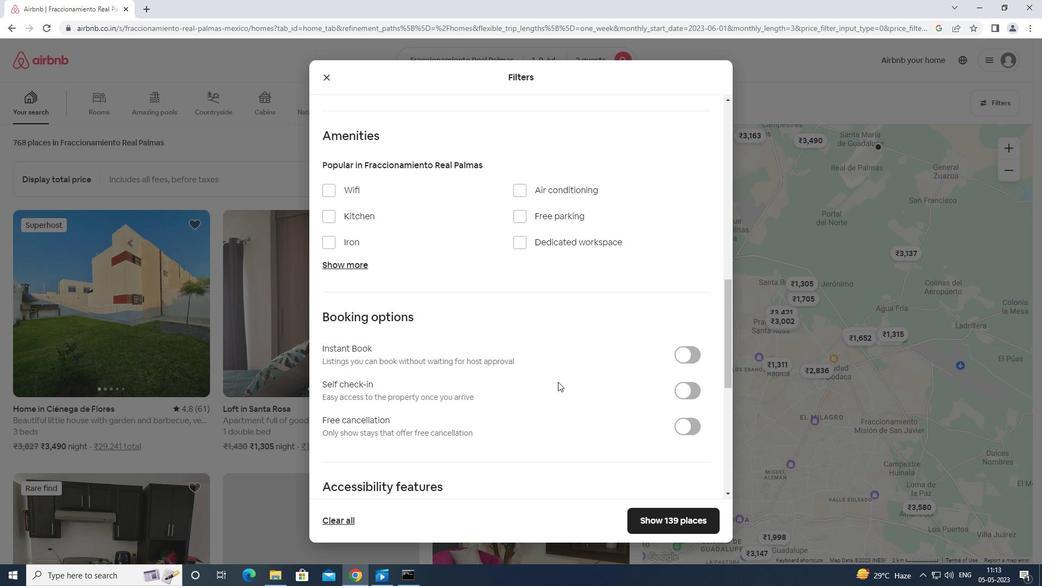 
Action: Mouse scrolled (559, 381) with delta (0, 0)
Screenshot: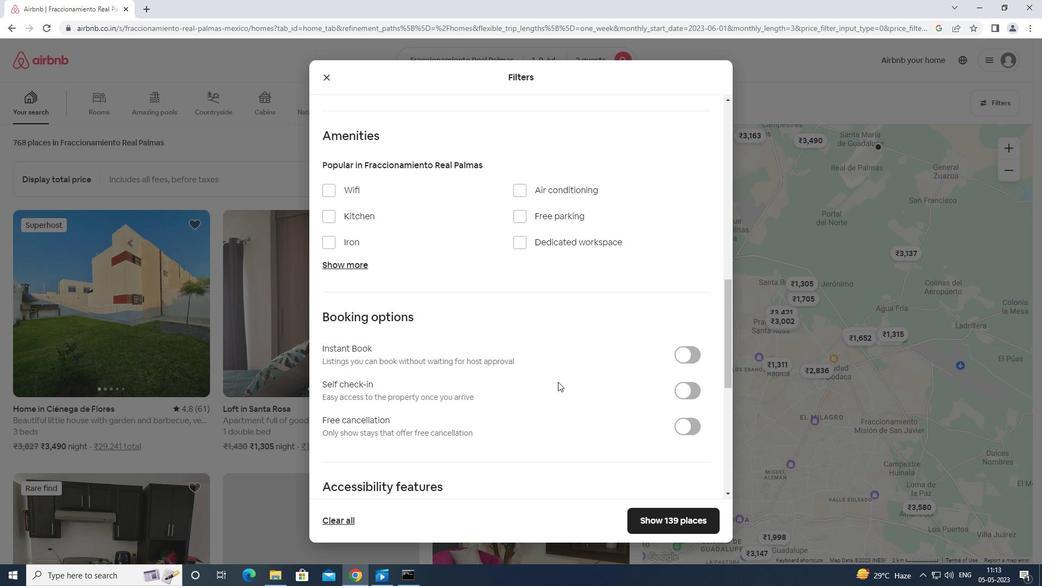 
Action: Mouse scrolled (559, 381) with delta (0, 0)
Screenshot: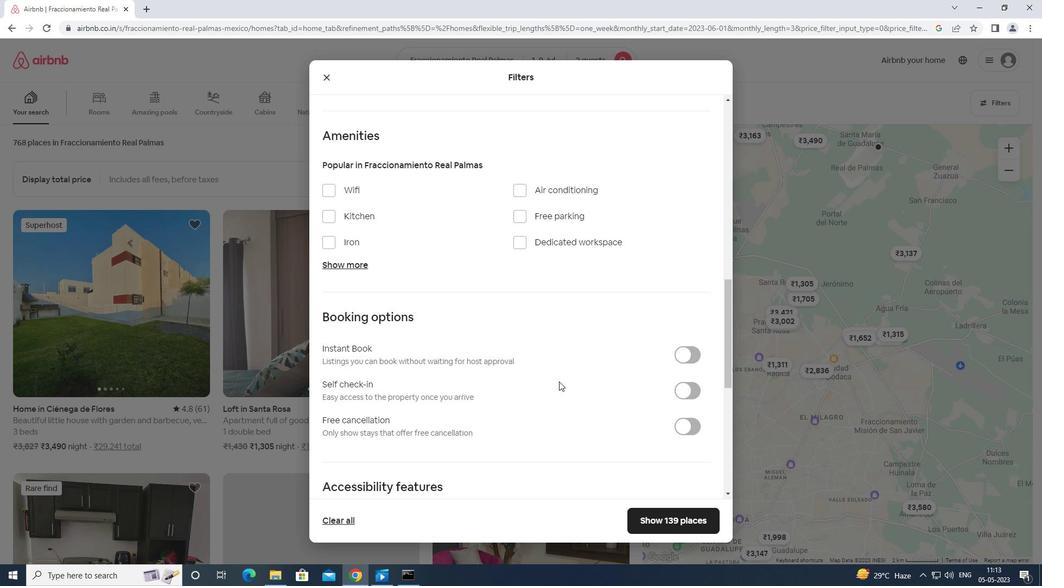 
Action: Mouse moved to (685, 277)
Screenshot: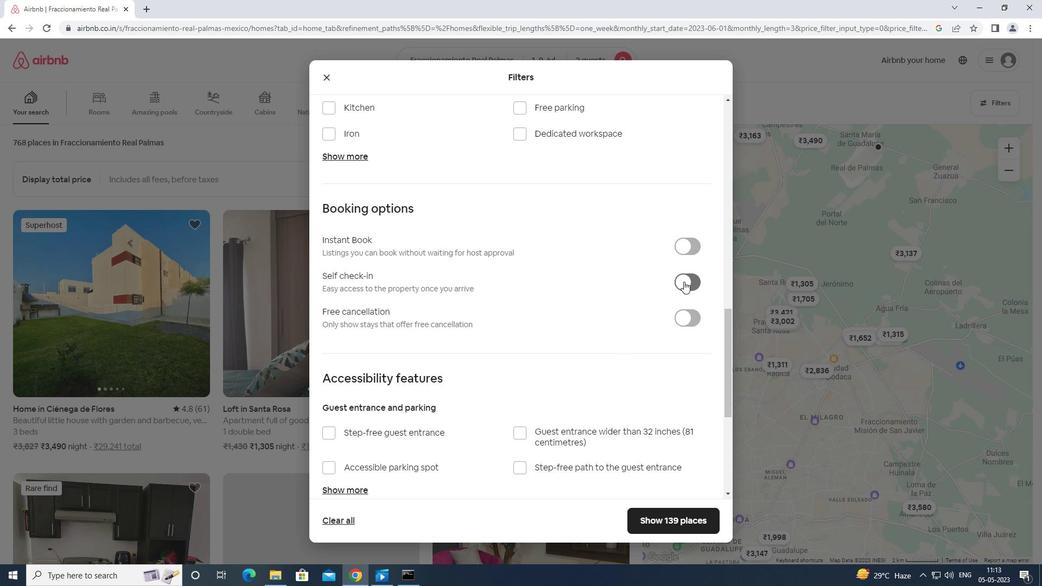 
Action: Mouse pressed left at (685, 277)
Screenshot: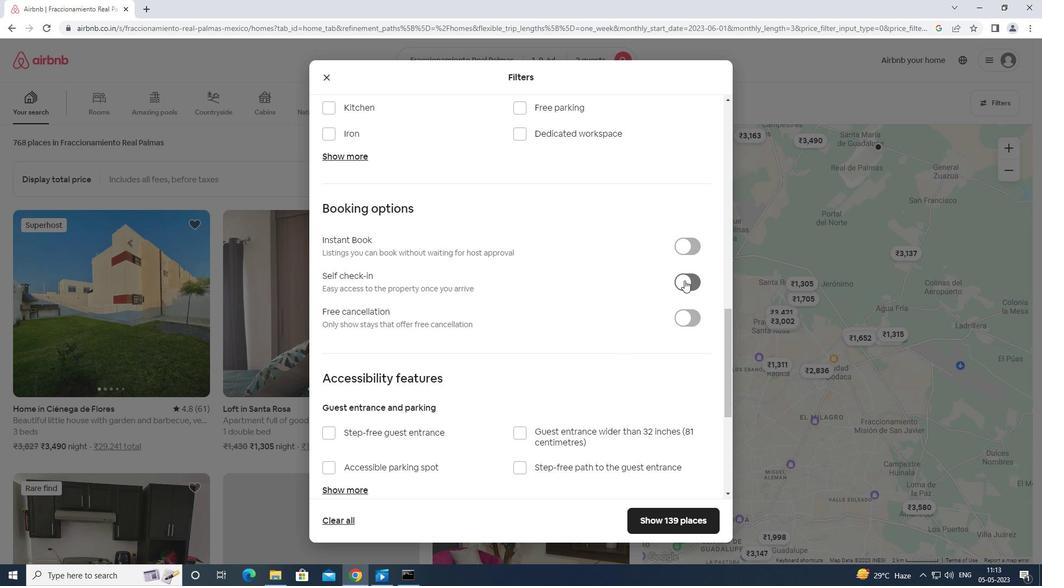 
Action: Mouse moved to (674, 268)
Screenshot: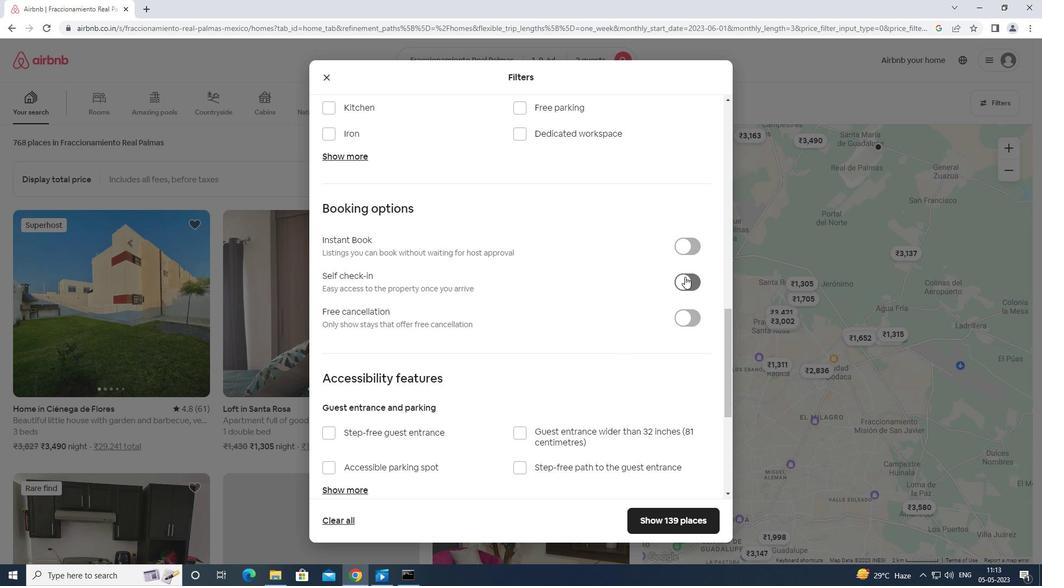 
Action: Mouse scrolled (674, 267) with delta (0, 0)
Screenshot: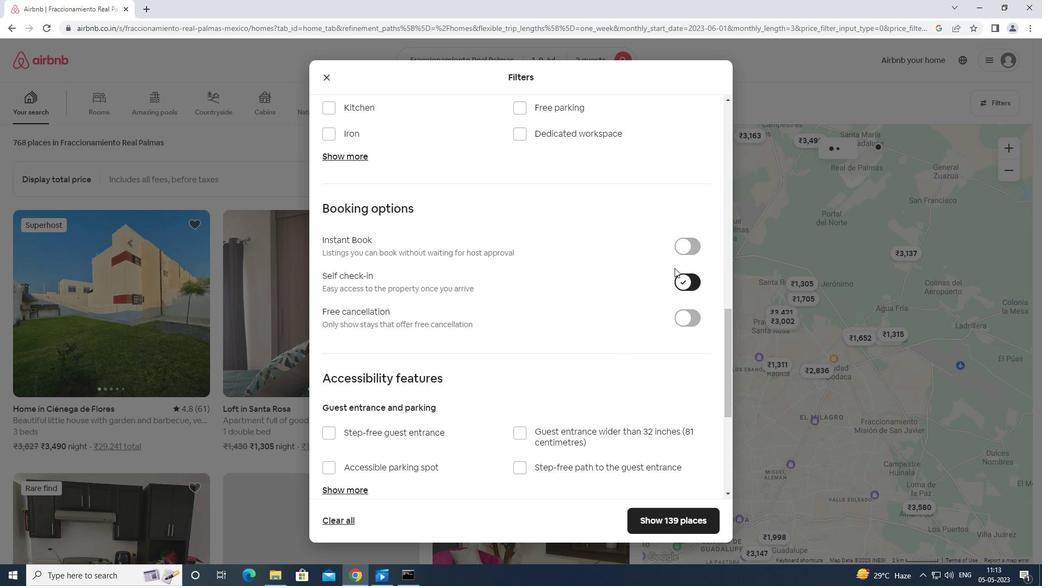 
Action: Mouse scrolled (674, 267) with delta (0, 0)
Screenshot: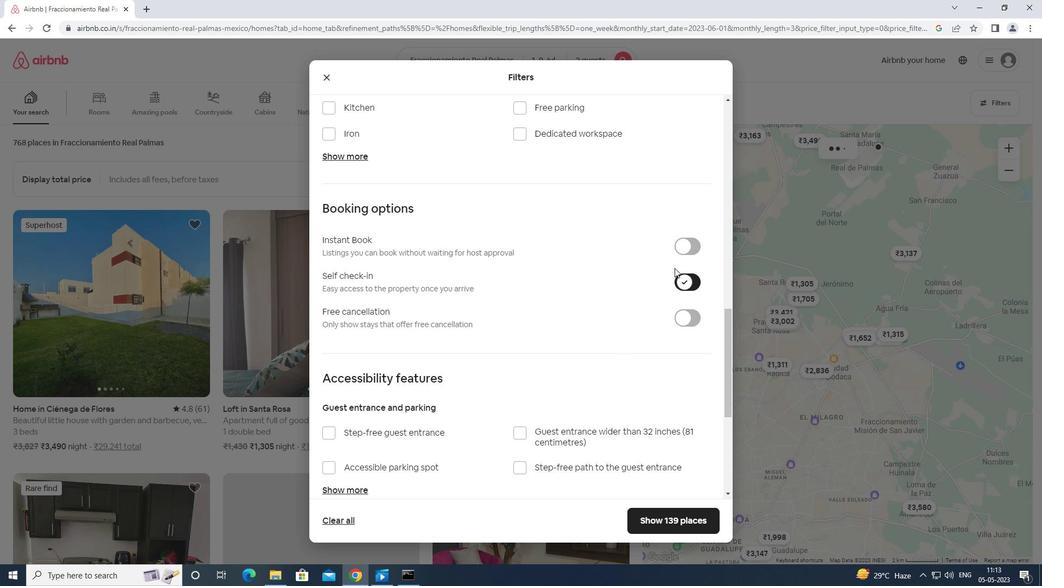
Action: Mouse scrolled (674, 267) with delta (0, 0)
Screenshot: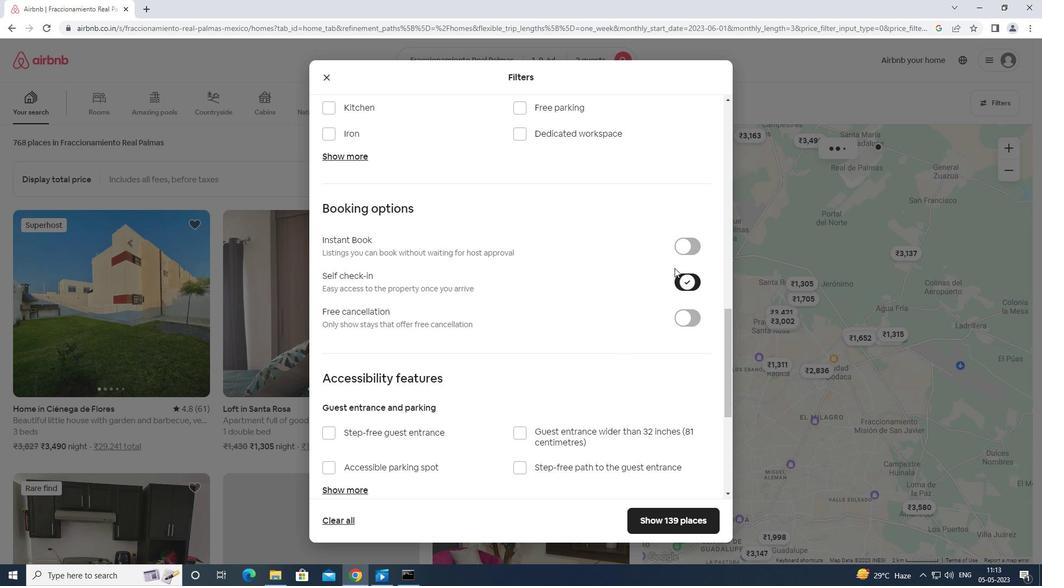 
Action: Mouse moved to (672, 268)
Screenshot: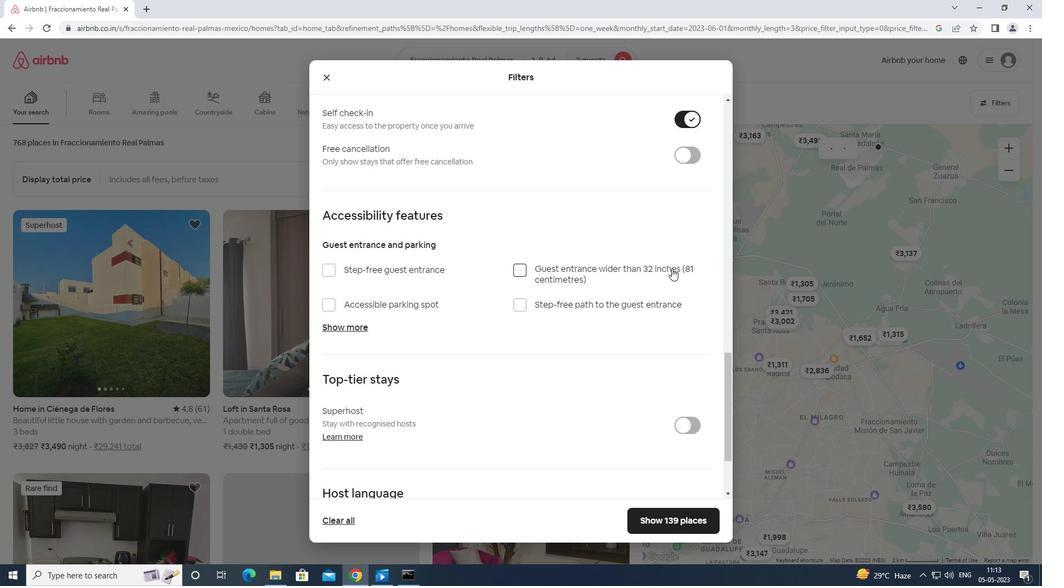 
Action: Mouse scrolled (672, 268) with delta (0, 0)
Screenshot: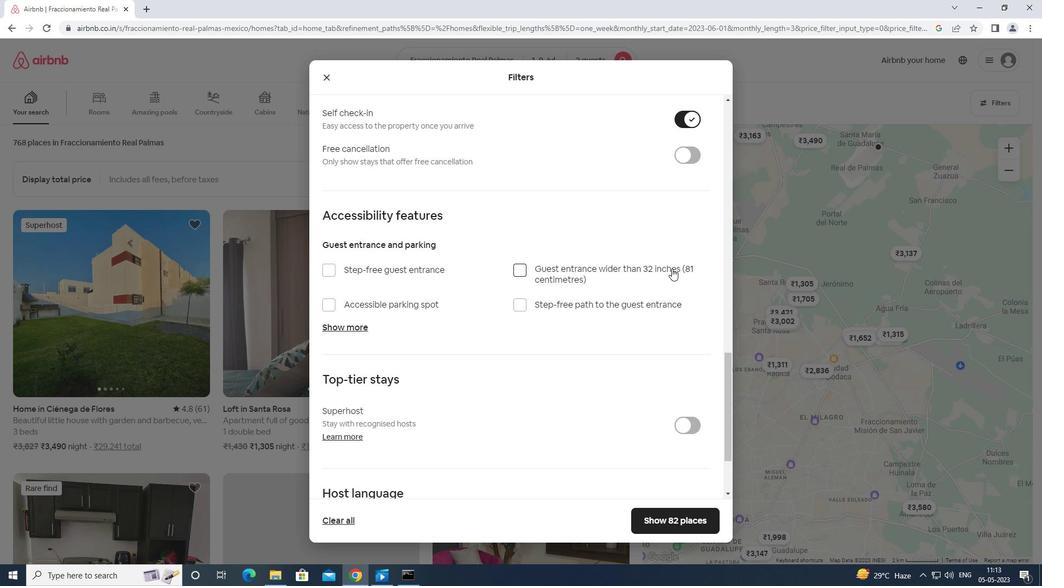 
Action: Mouse scrolled (672, 268) with delta (0, 0)
Screenshot: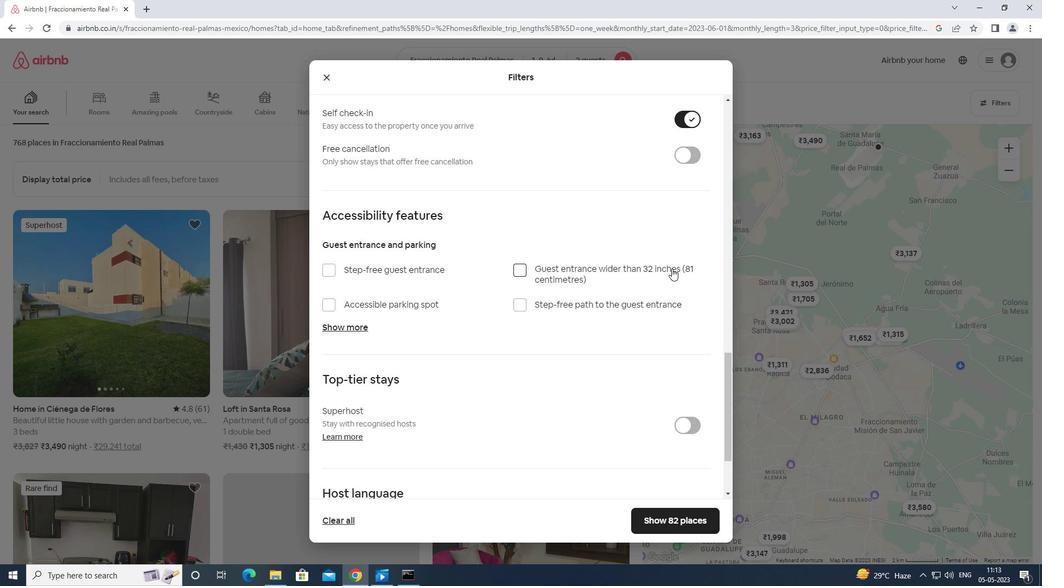 
Action: Mouse scrolled (672, 268) with delta (0, 0)
Screenshot: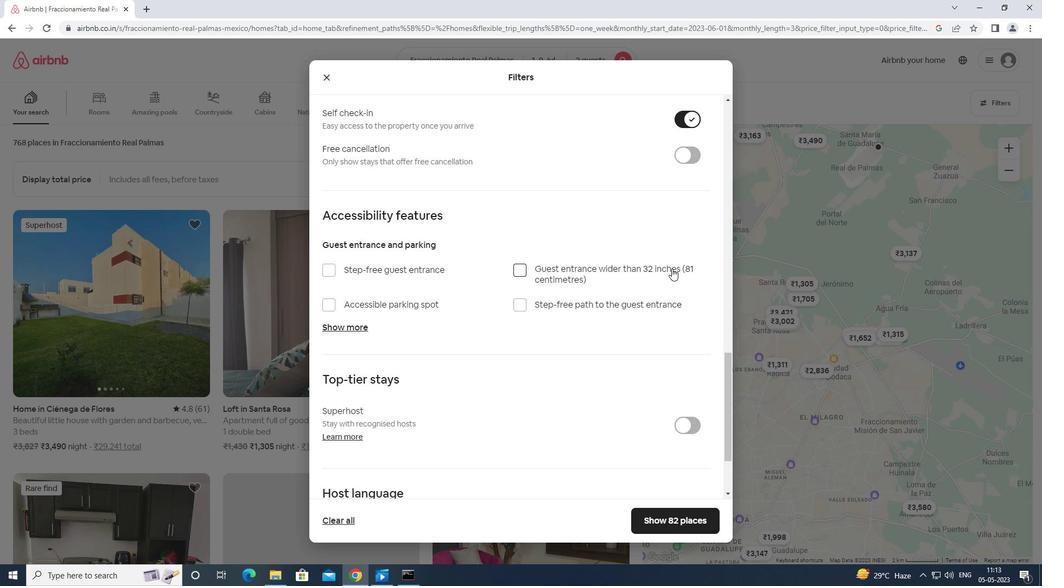 
Action: Mouse scrolled (672, 268) with delta (0, 0)
Screenshot: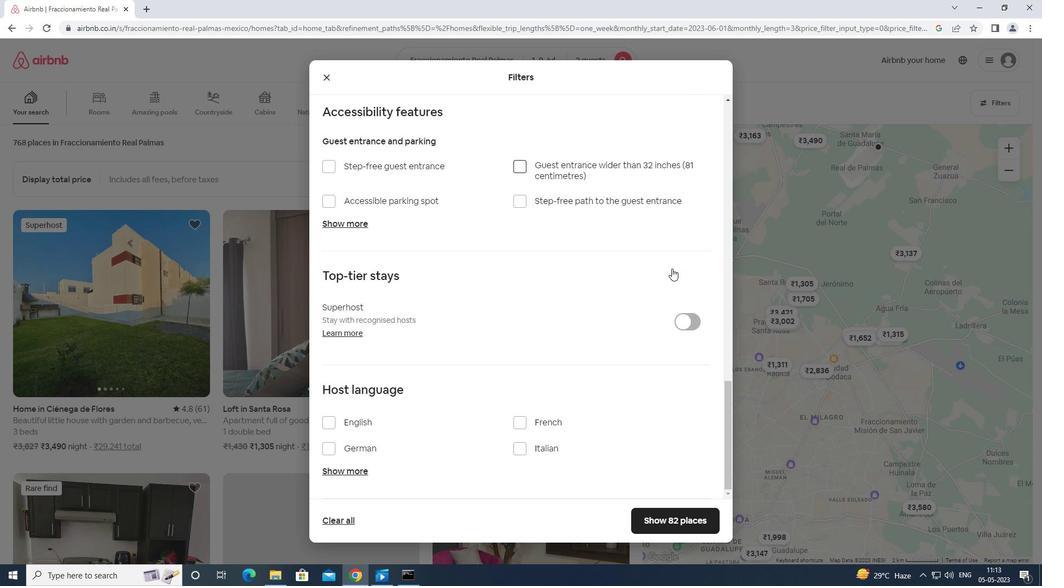
Action: Mouse scrolled (672, 268) with delta (0, 0)
Screenshot: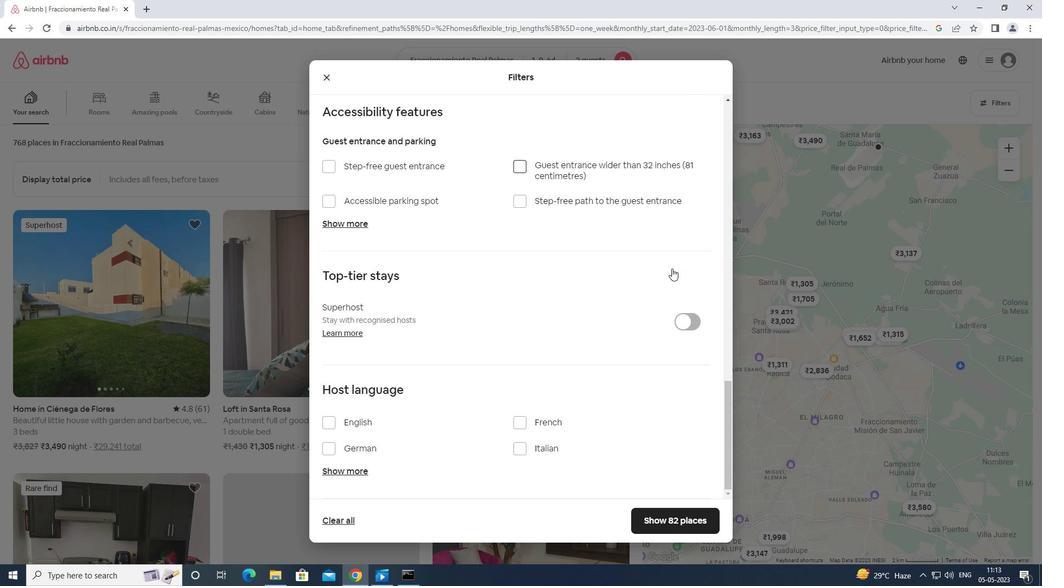 
Action: Mouse moved to (325, 422)
Screenshot: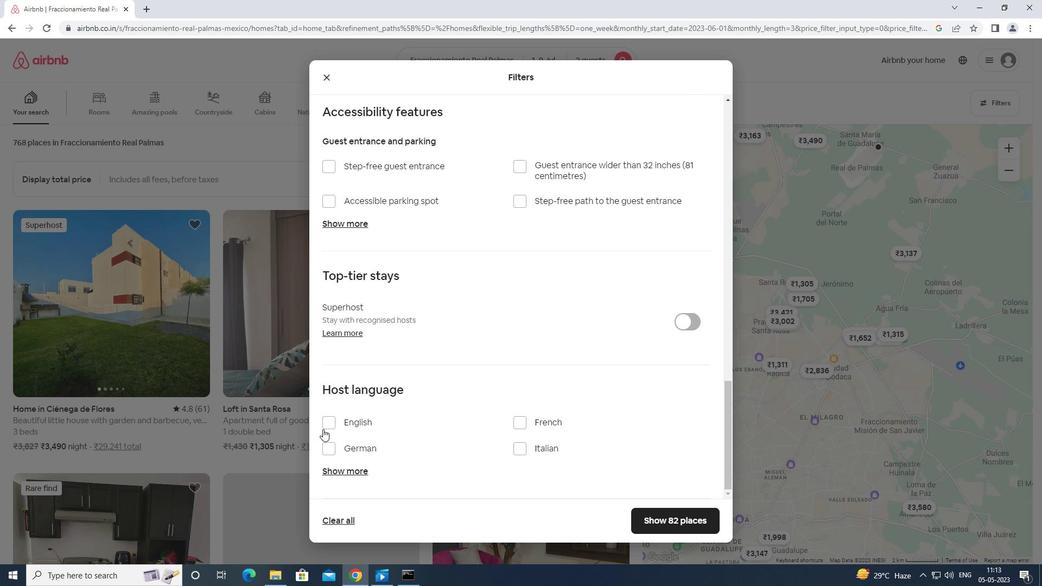 
Action: Mouse pressed left at (325, 422)
Screenshot: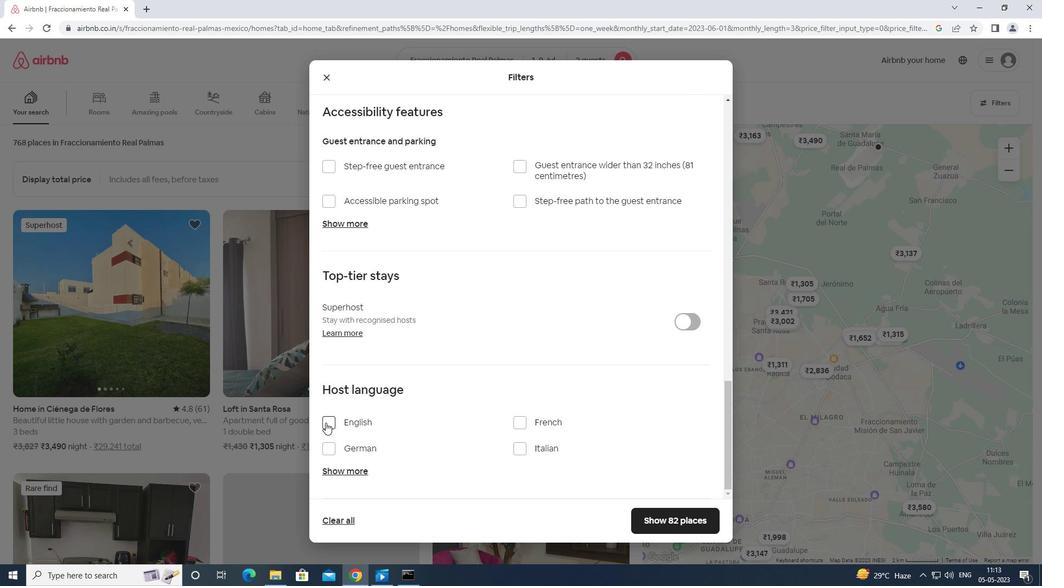 
Action: Mouse moved to (644, 518)
Screenshot: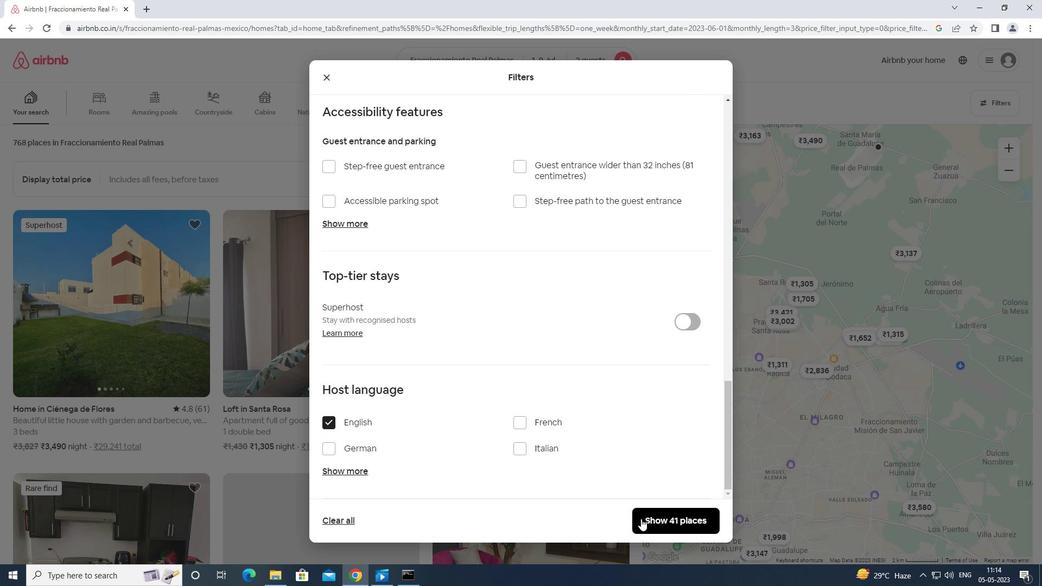 
Action: Mouse pressed left at (644, 518)
Screenshot: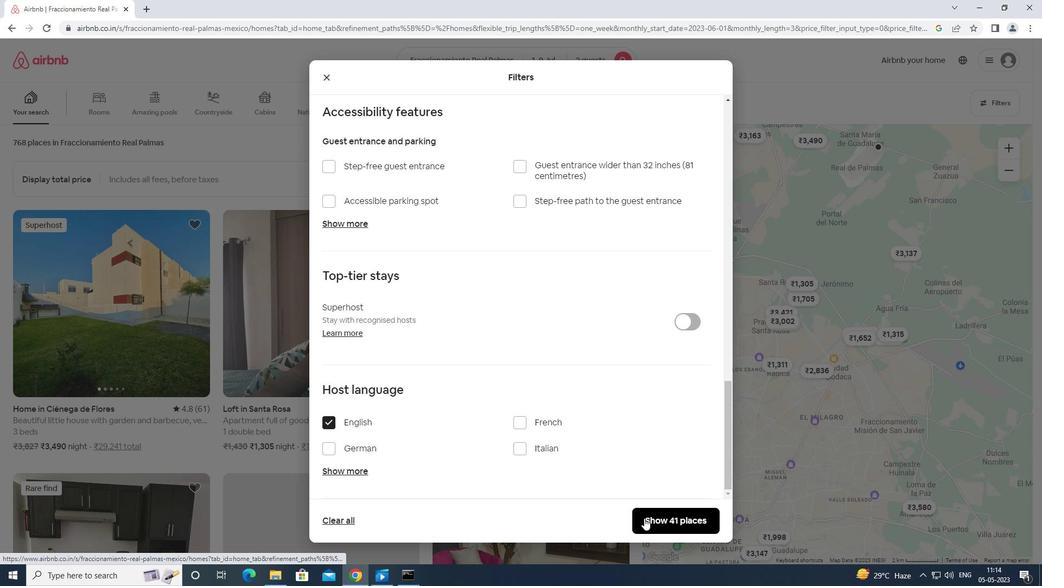 
